 Task: Add an event with the title Third Training Session: Effective Decision Making, date '2024/03/06', time 8:00 AM to 10:00 AMand add a description: In addition, you should be open to discussing your business's short-term and long-term goals, potential challenges, and how an investment could accelerate your growth trajectory. This dialogue will help both parties assess the alignment of interests and the potential for a successful partnership., put the event into Blue category, logged in from the account softage.4@softage.netand send the event invitation to softage.3@softage.net and softage.5@softage.net. Set a reminder for the event 147 day before
Action: Mouse moved to (137, 108)
Screenshot: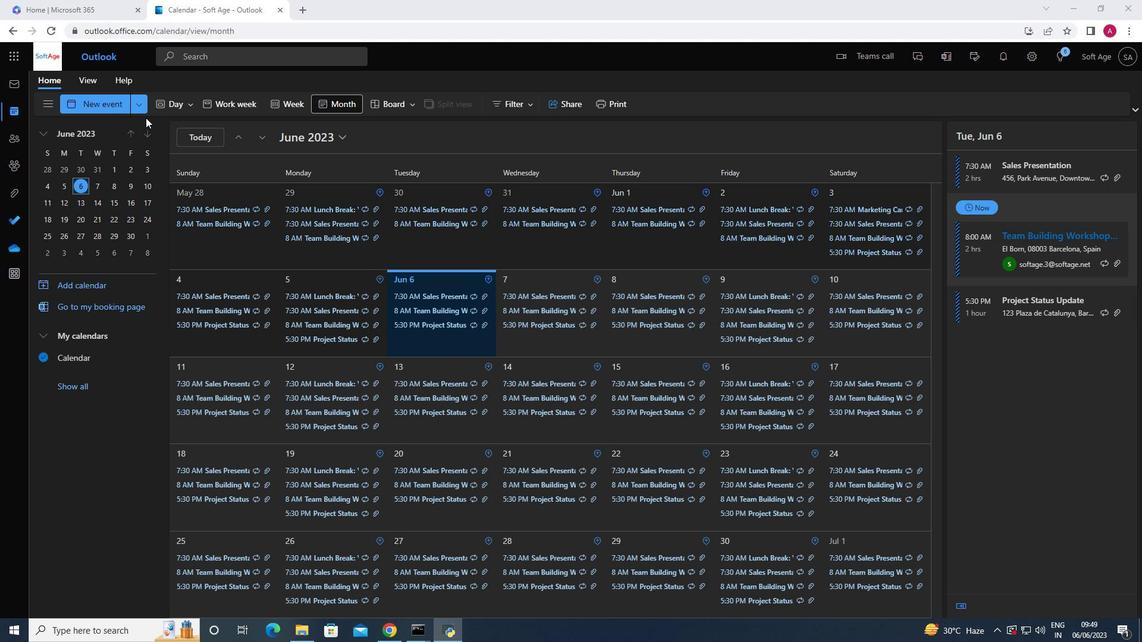 
Action: Mouse pressed left at (137, 108)
Screenshot: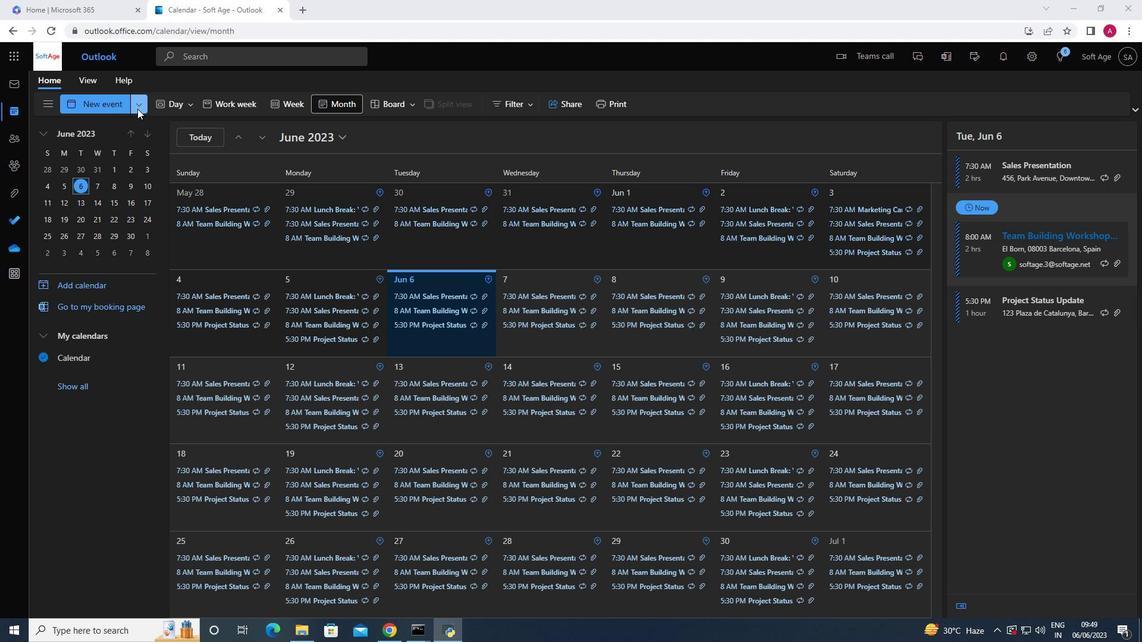 
Action: Mouse moved to (113, 148)
Screenshot: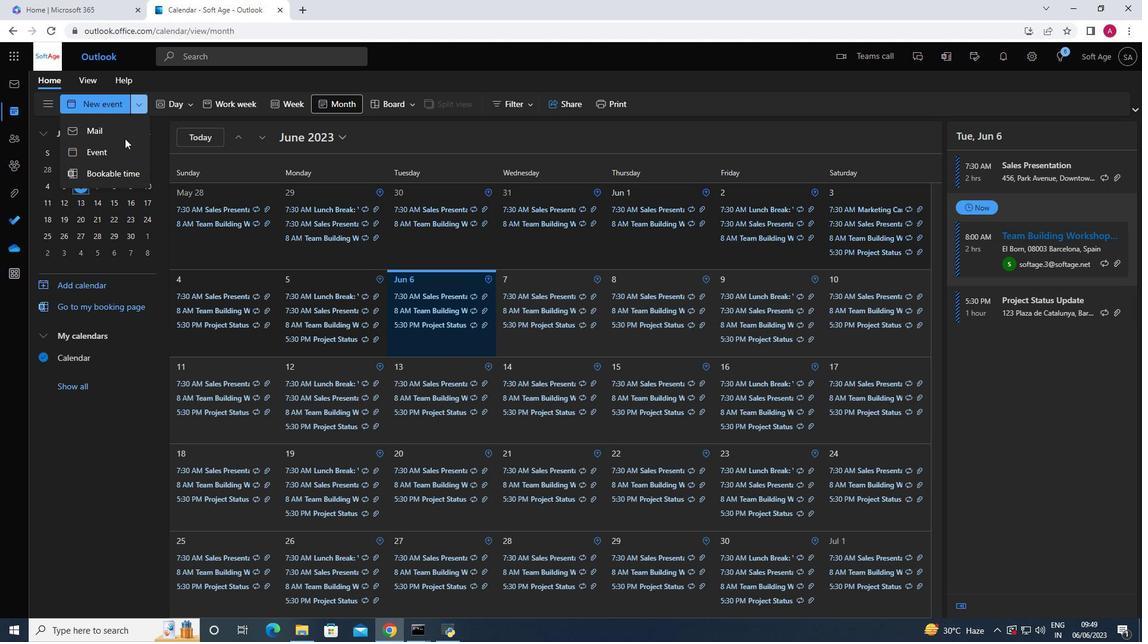
Action: Mouse pressed left at (113, 148)
Screenshot: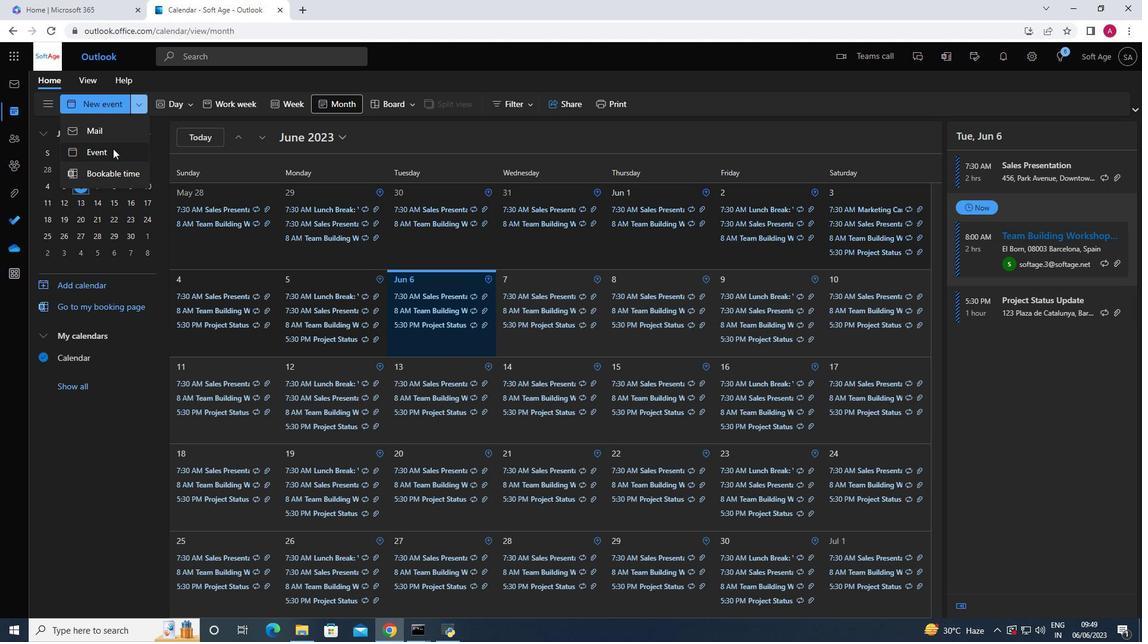 
Action: Mouse moved to (301, 179)
Screenshot: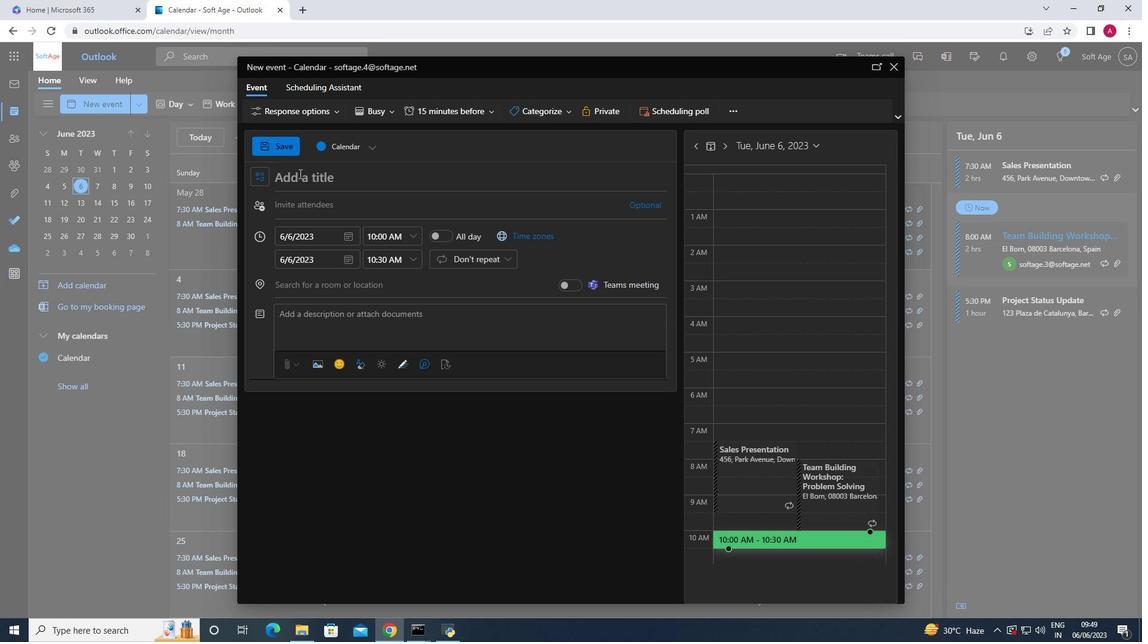 
Action: Mouse pressed left at (301, 179)
Screenshot: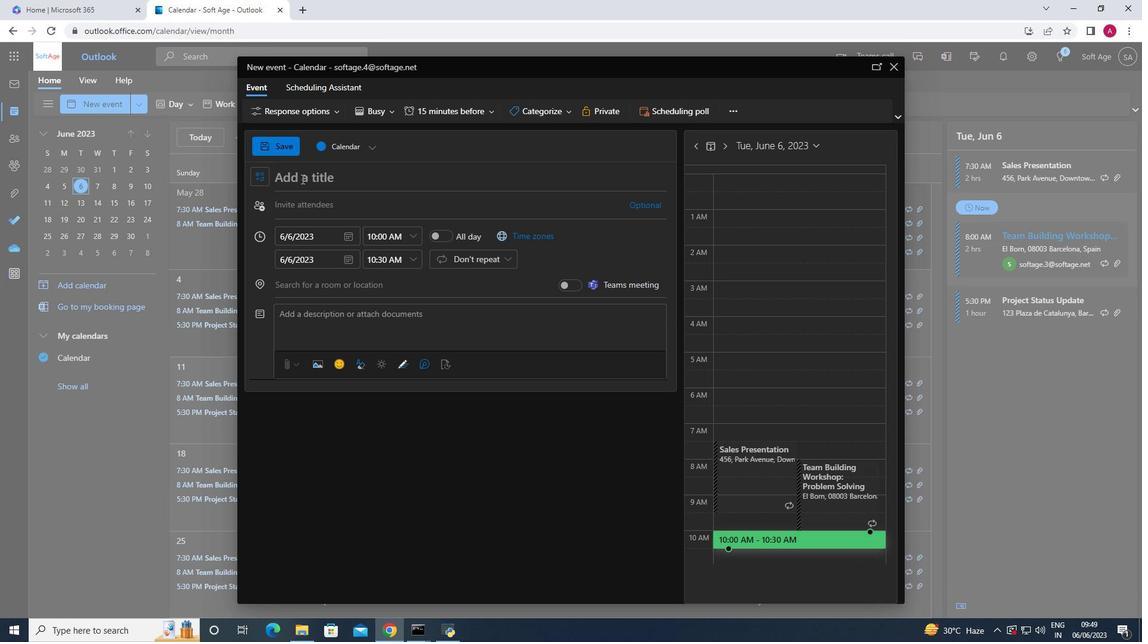 
Action: Mouse moved to (301, 180)
Screenshot: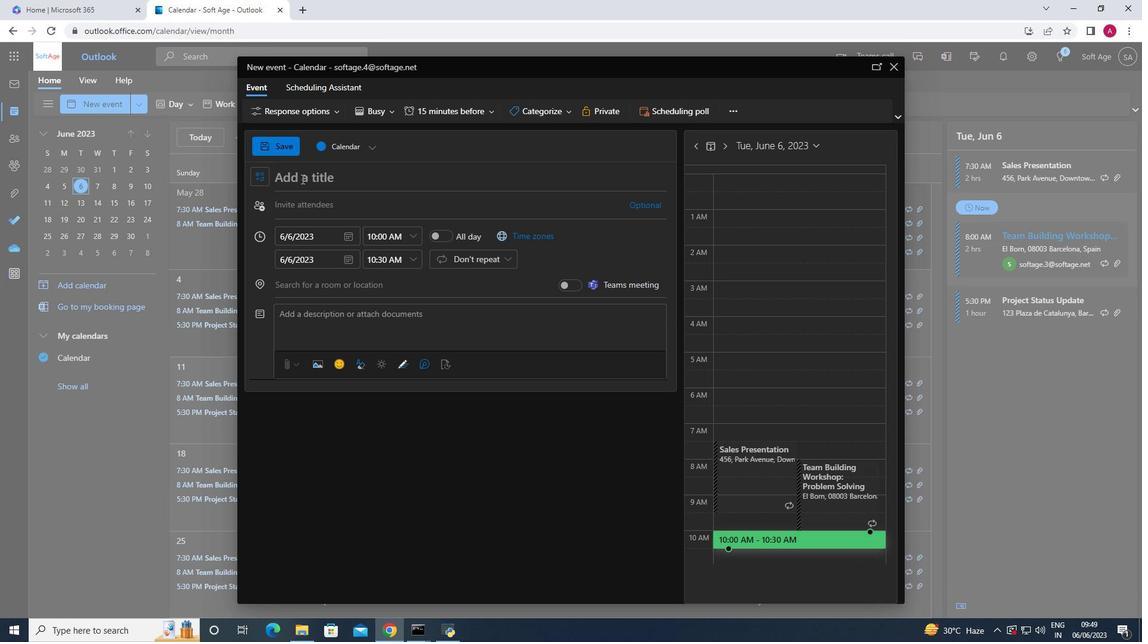 
Action: Key pressed <Key.shift><Key.shift><Key.shift><Key.shift><Key.shift><Key.shift><Key.shift><Key.shift>Training<Key.space><Key.shift>Session<Key.space><Key.shift_r>:<Key.space><Key.shift>Effective<Key.space><Key.shift>Decision<Key.space><Key.shift_r>Making
Screenshot: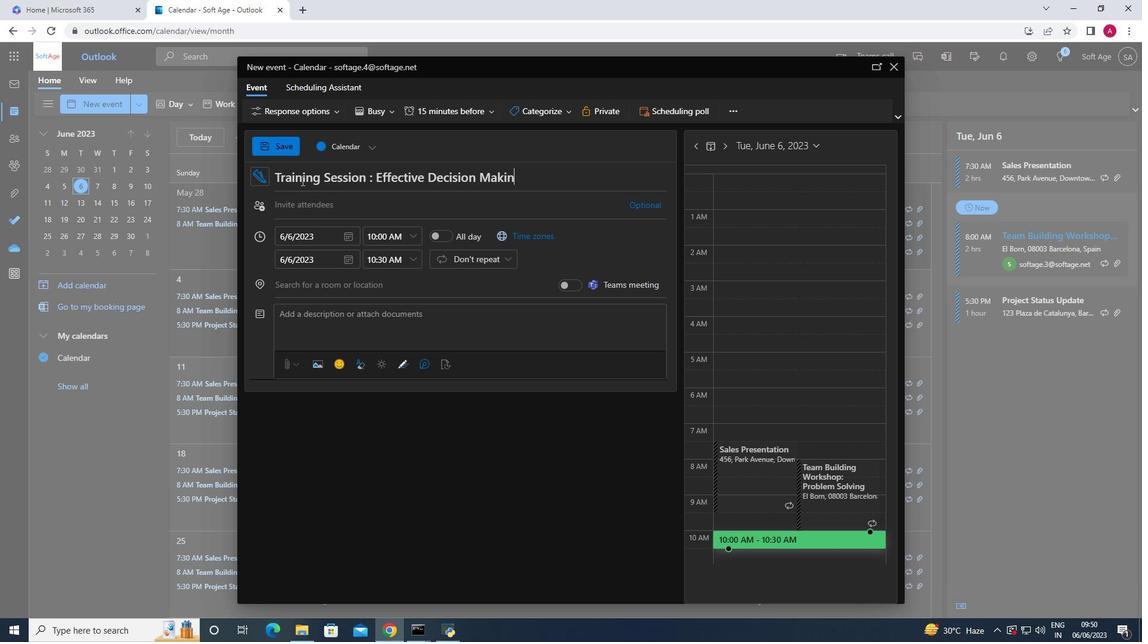 
Action: Mouse moved to (347, 239)
Screenshot: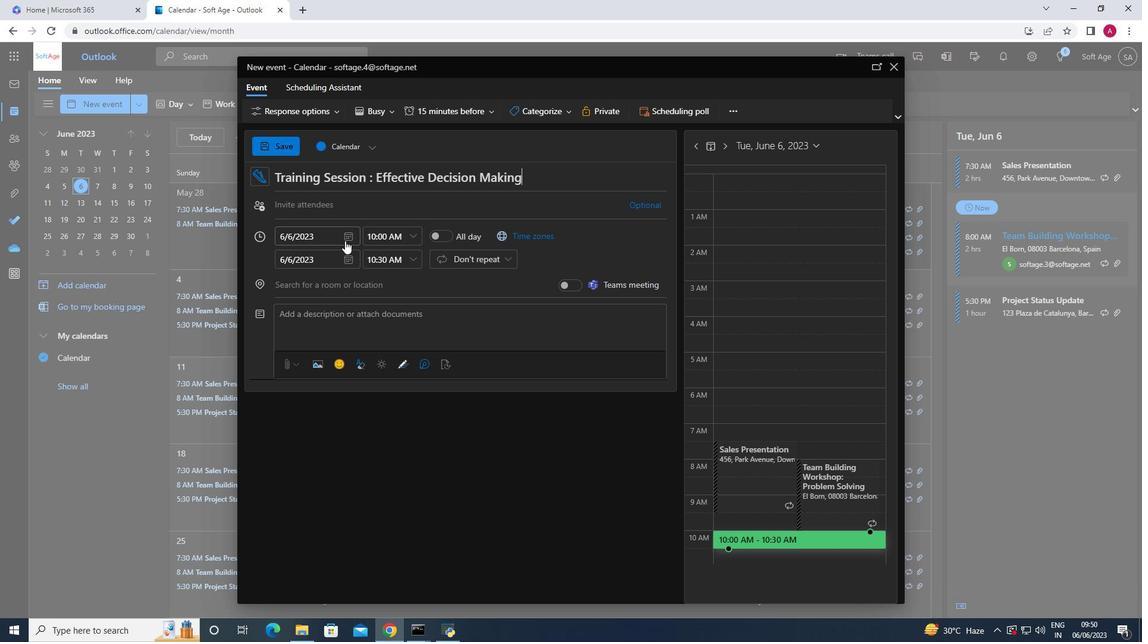 
Action: Mouse pressed left at (347, 239)
Screenshot: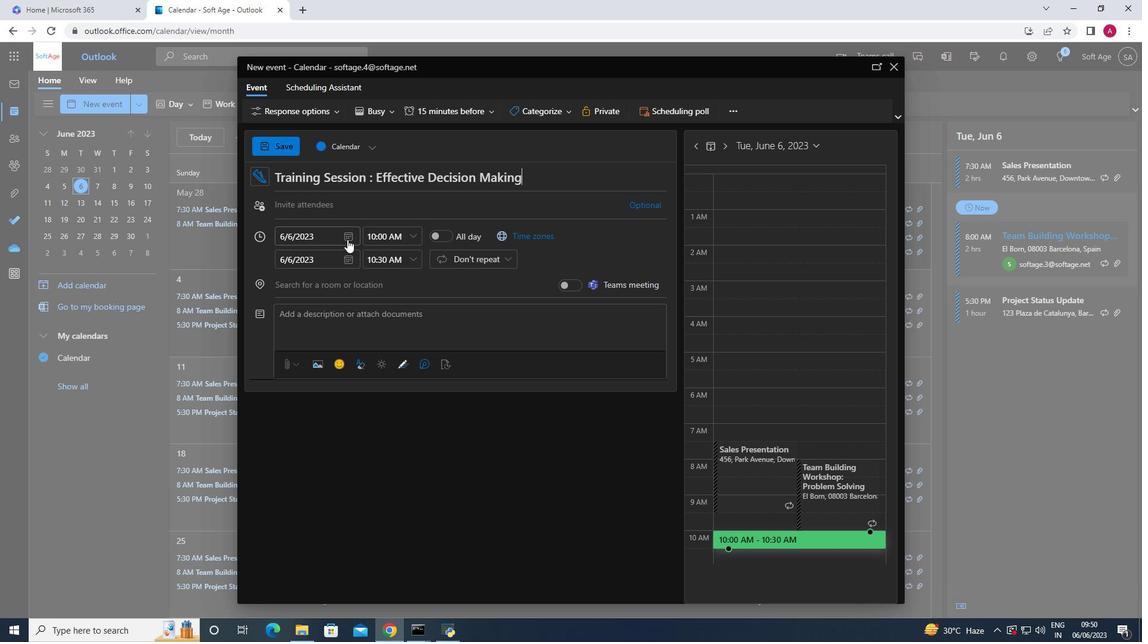 
Action: Mouse moved to (393, 259)
Screenshot: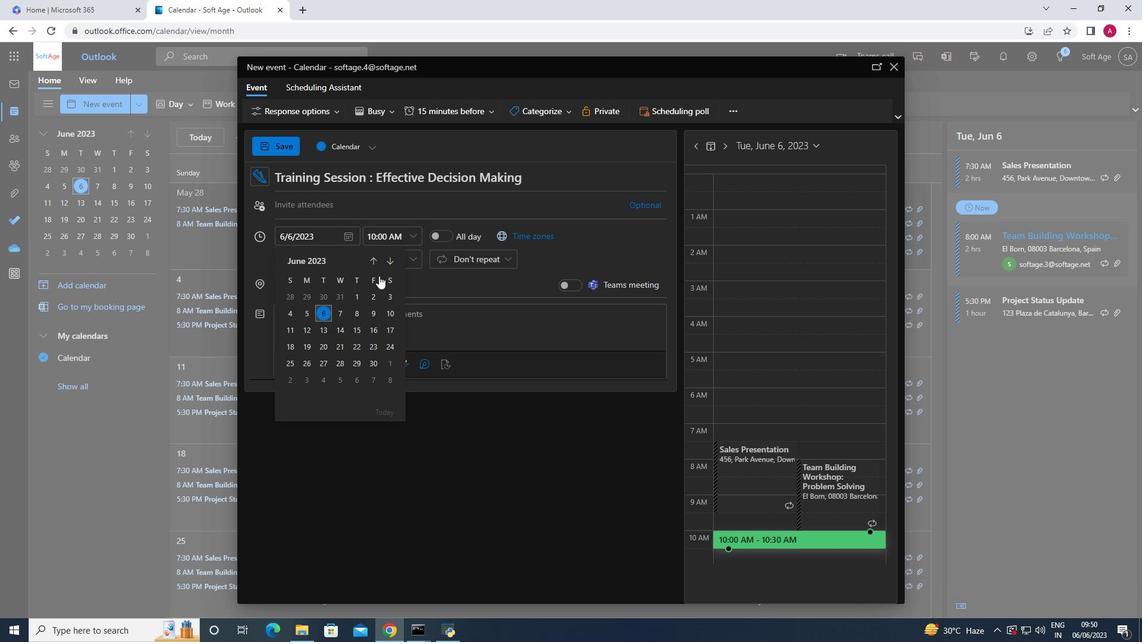 
Action: Mouse pressed left at (393, 259)
Screenshot: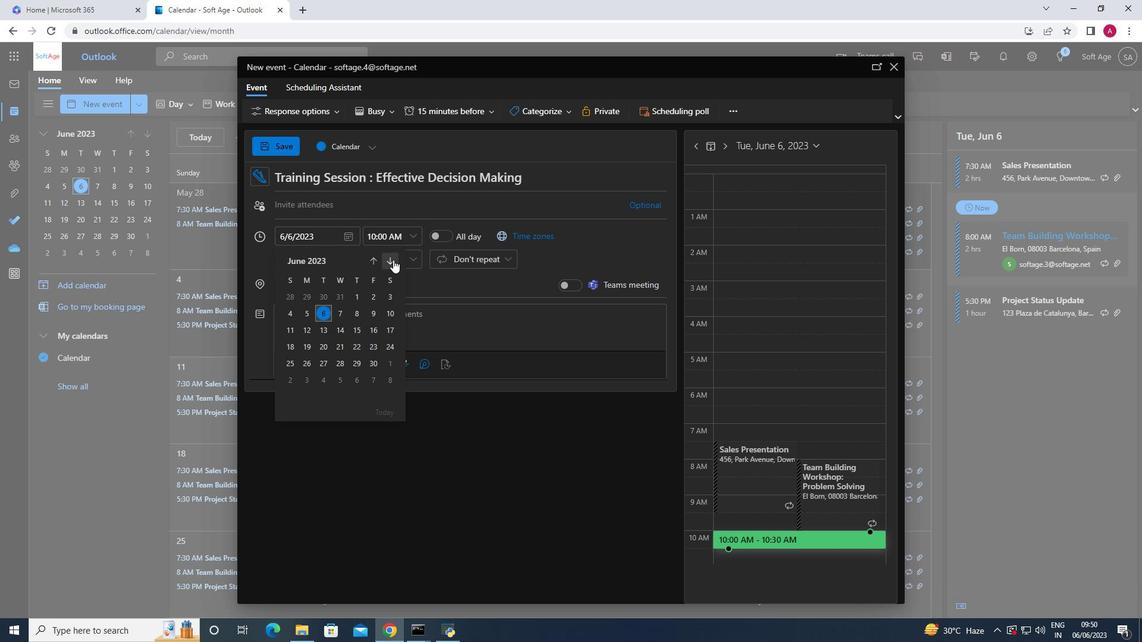 
Action: Mouse pressed left at (393, 259)
Screenshot: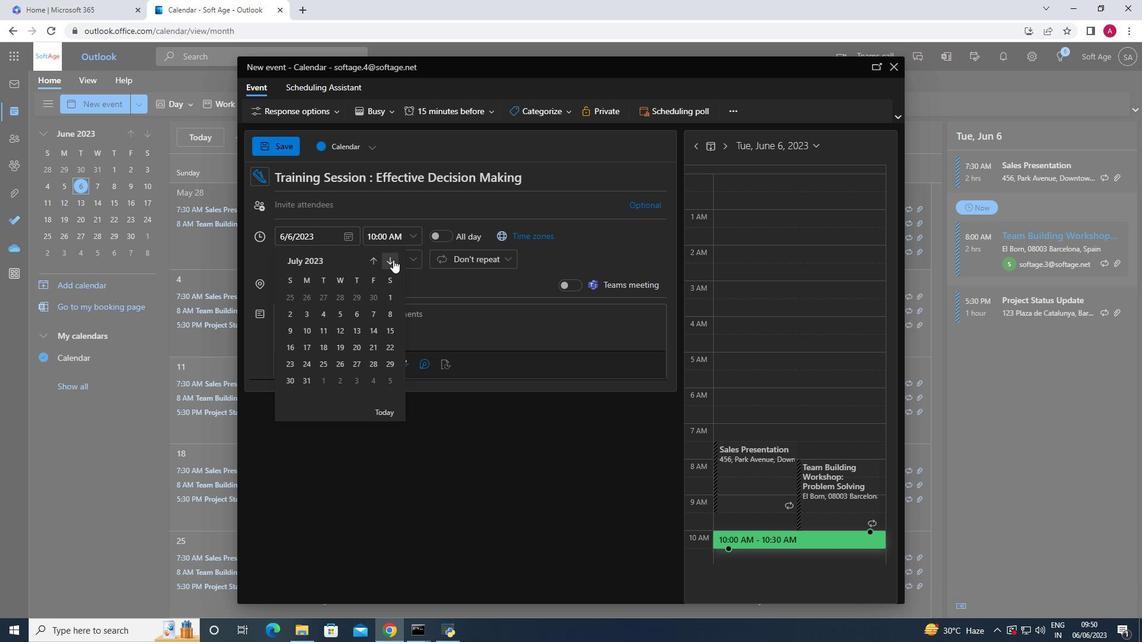 
Action: Mouse pressed left at (393, 259)
Screenshot: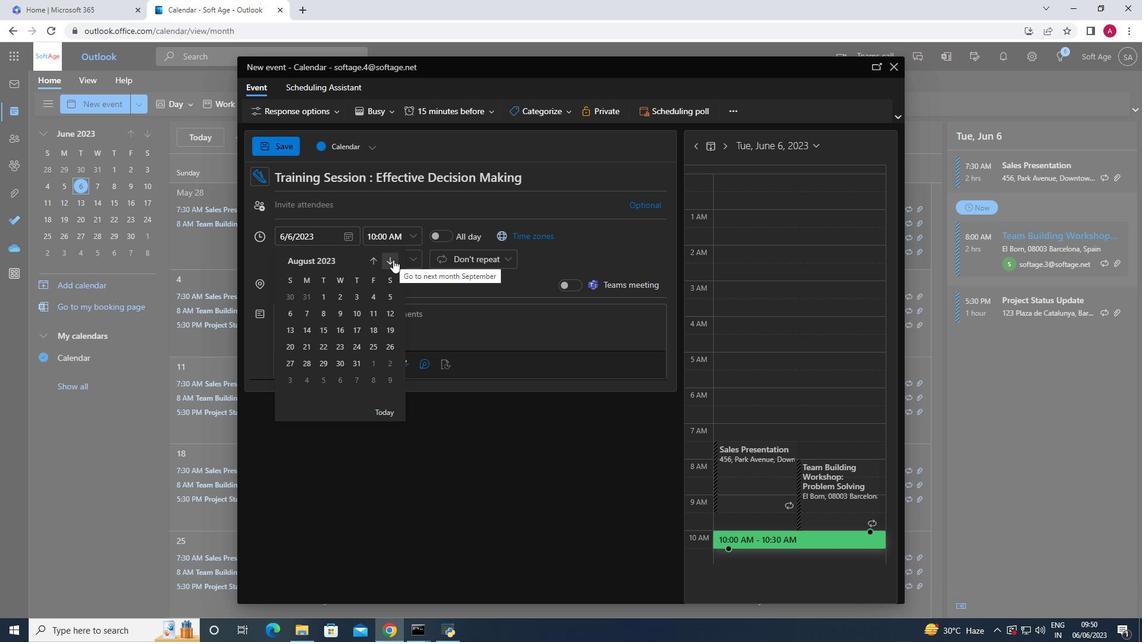 
Action: Mouse moved to (393, 259)
Screenshot: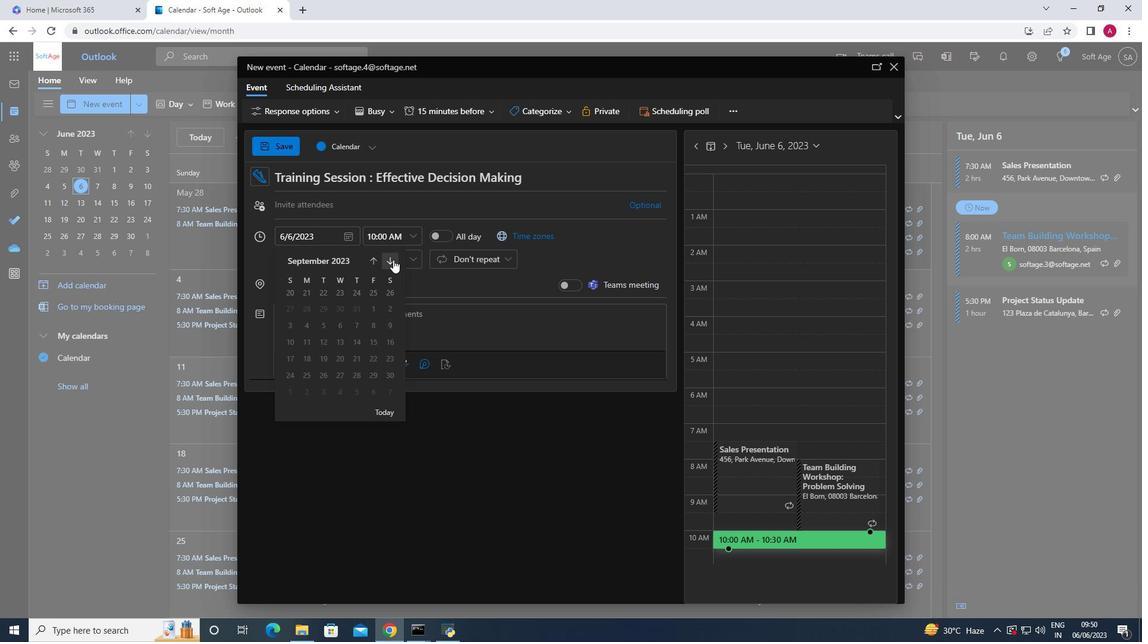 
Action: Mouse pressed left at (393, 259)
Screenshot: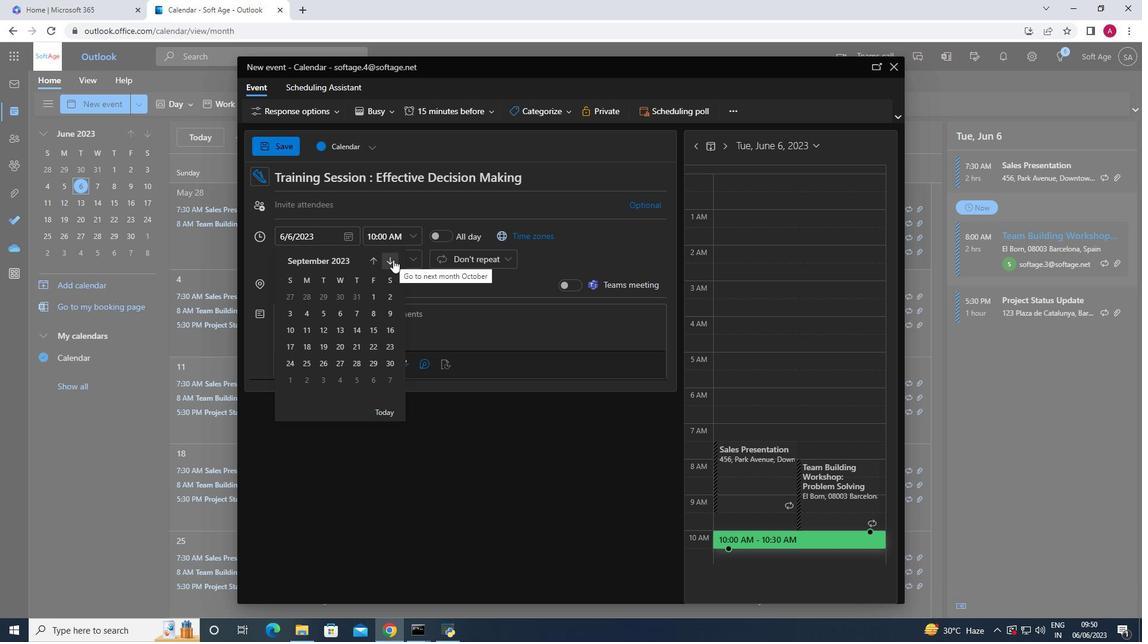 
Action: Mouse pressed left at (393, 259)
Screenshot: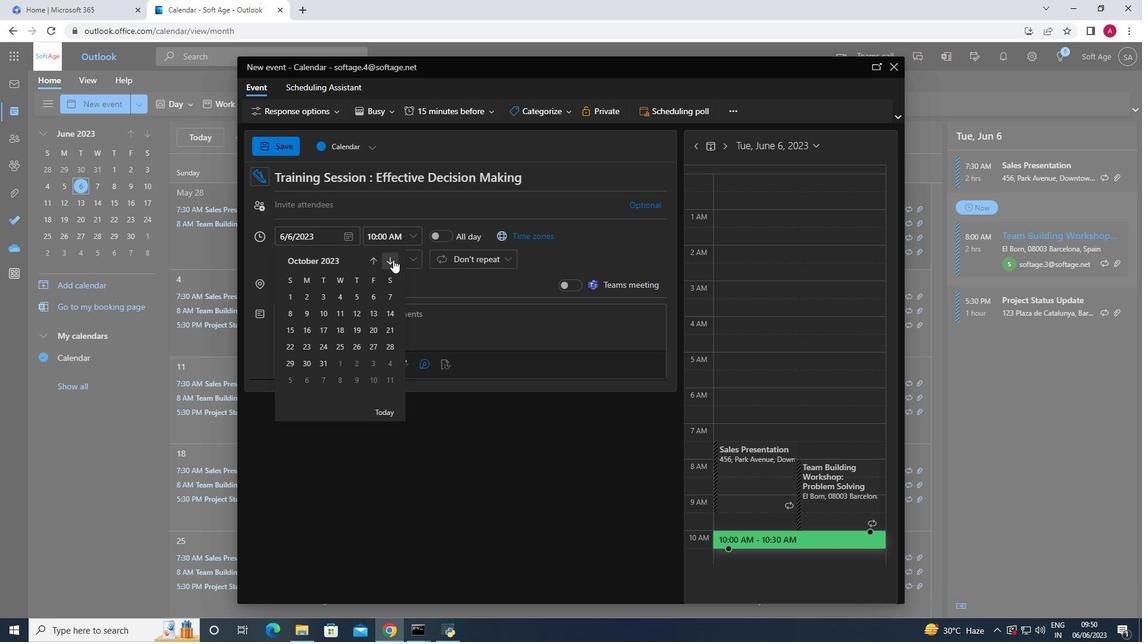 
Action: Mouse pressed left at (393, 259)
Screenshot: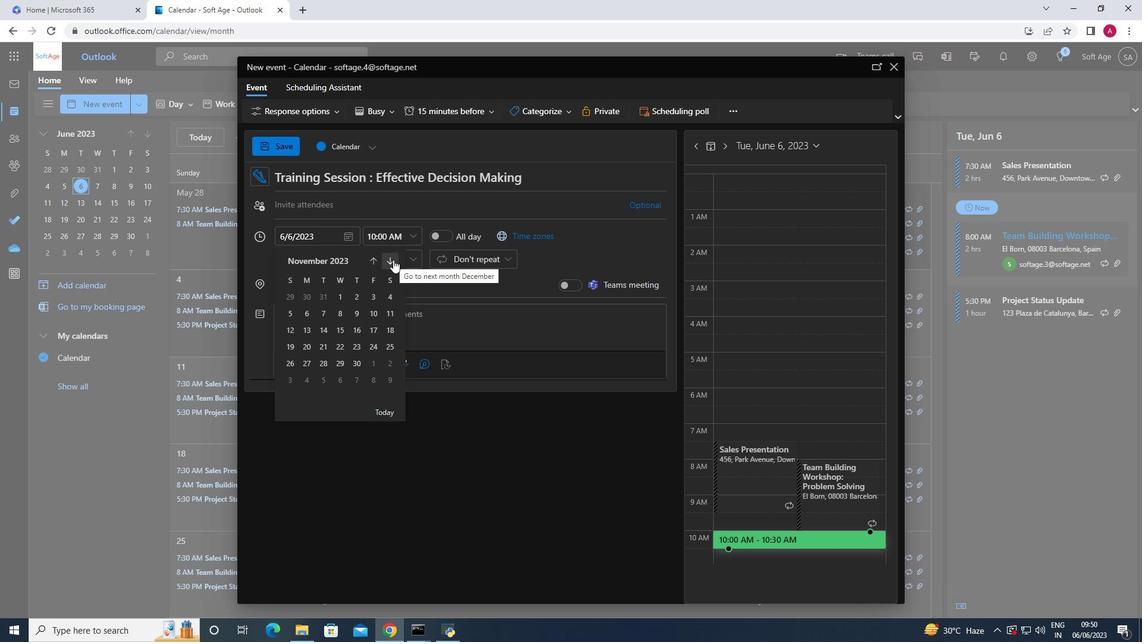 
Action: Mouse pressed left at (393, 259)
Screenshot: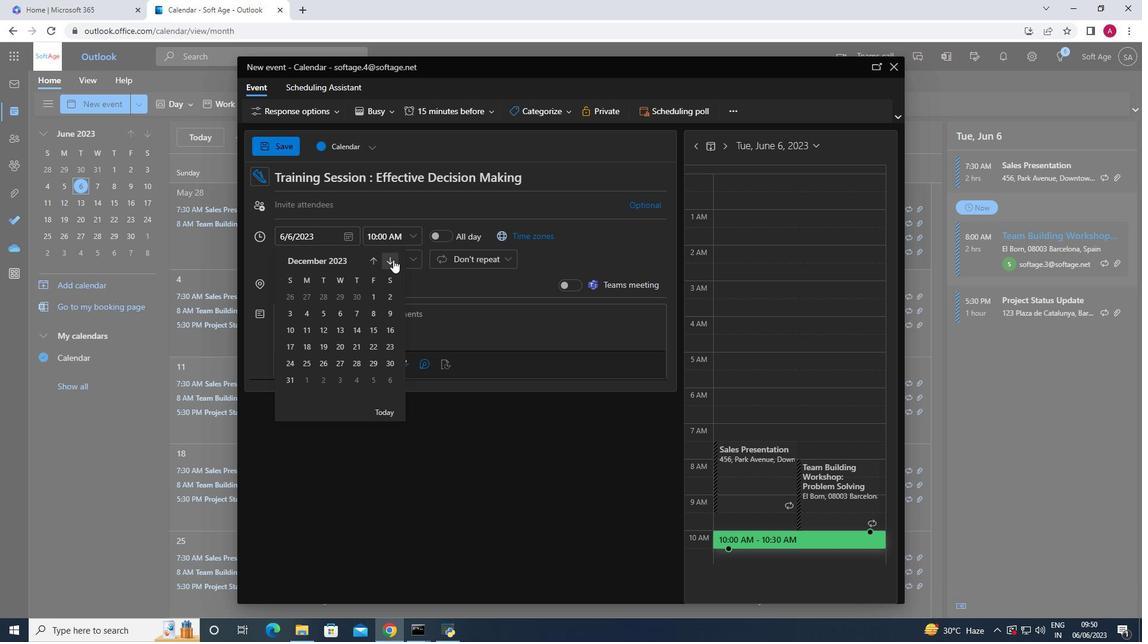 
Action: Mouse pressed left at (393, 259)
Screenshot: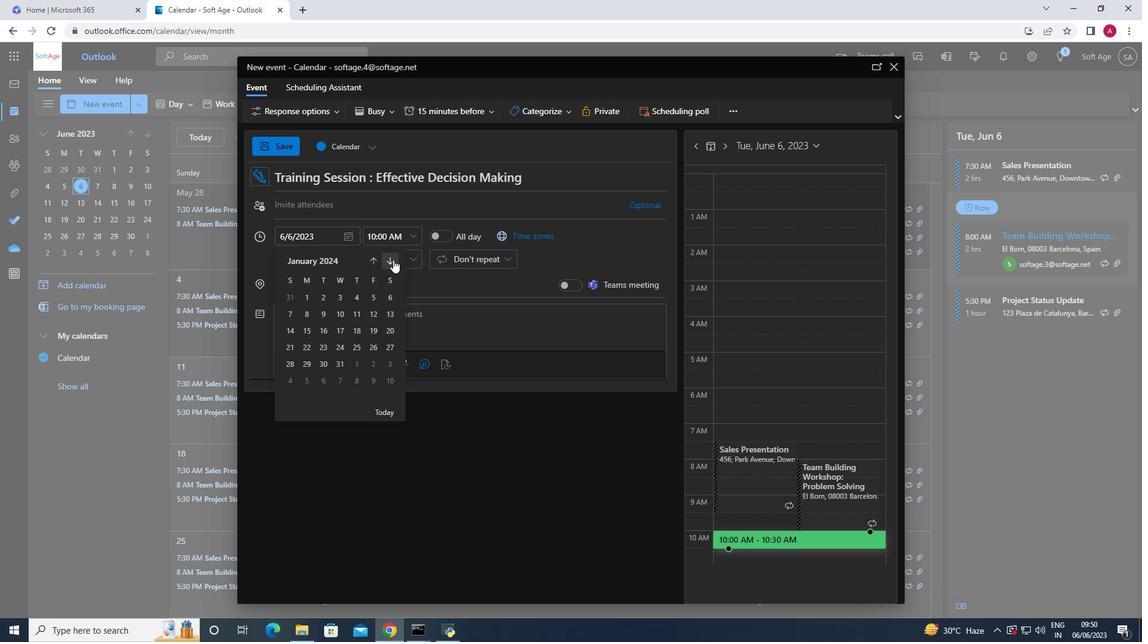 
Action: Mouse pressed left at (393, 259)
Screenshot: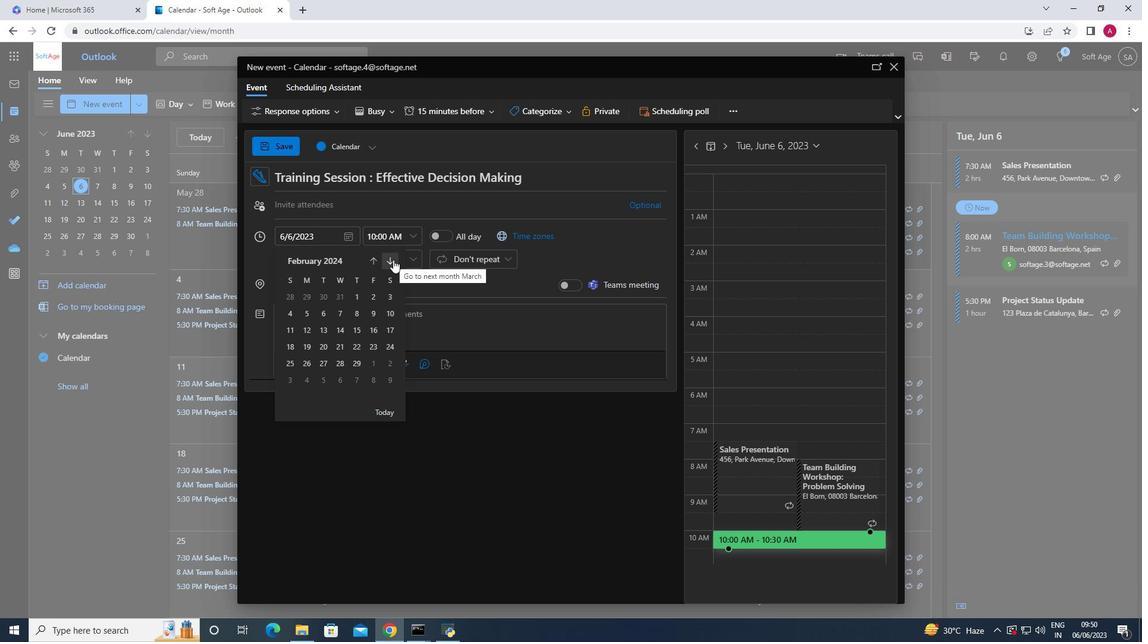 
Action: Mouse moved to (337, 314)
Screenshot: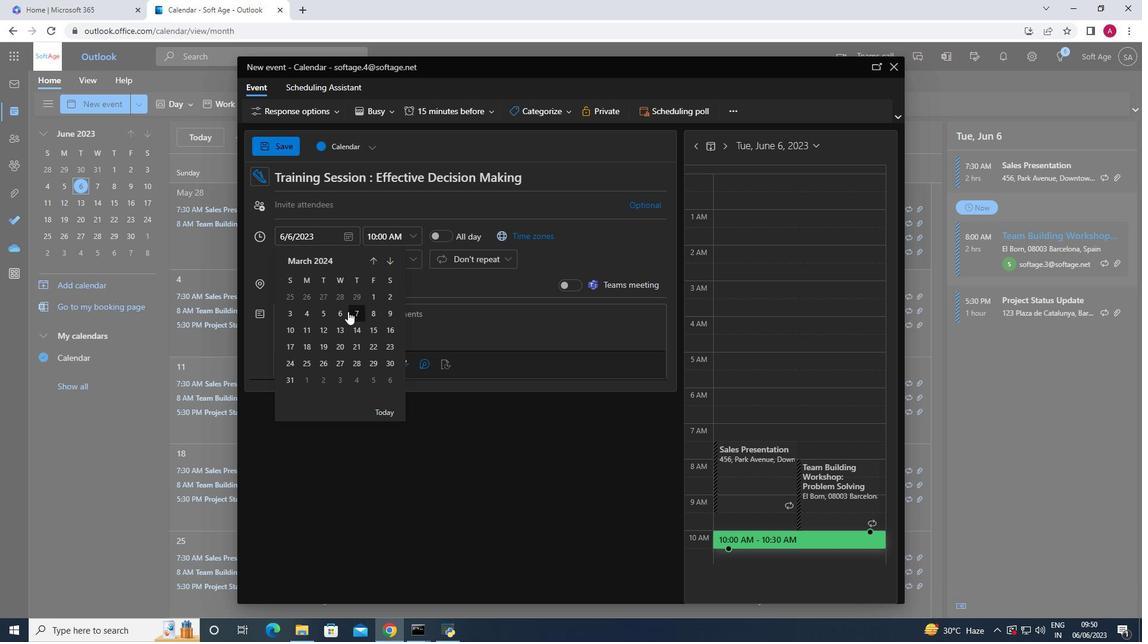 
Action: Mouse pressed left at (337, 314)
Screenshot: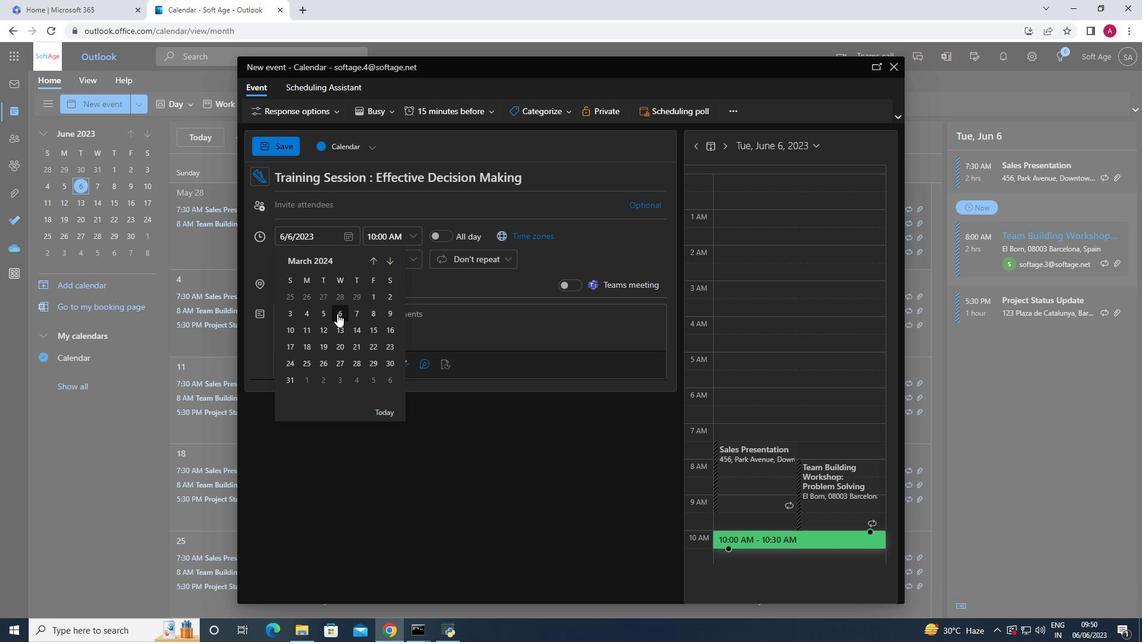 
Action: Mouse moved to (412, 239)
Screenshot: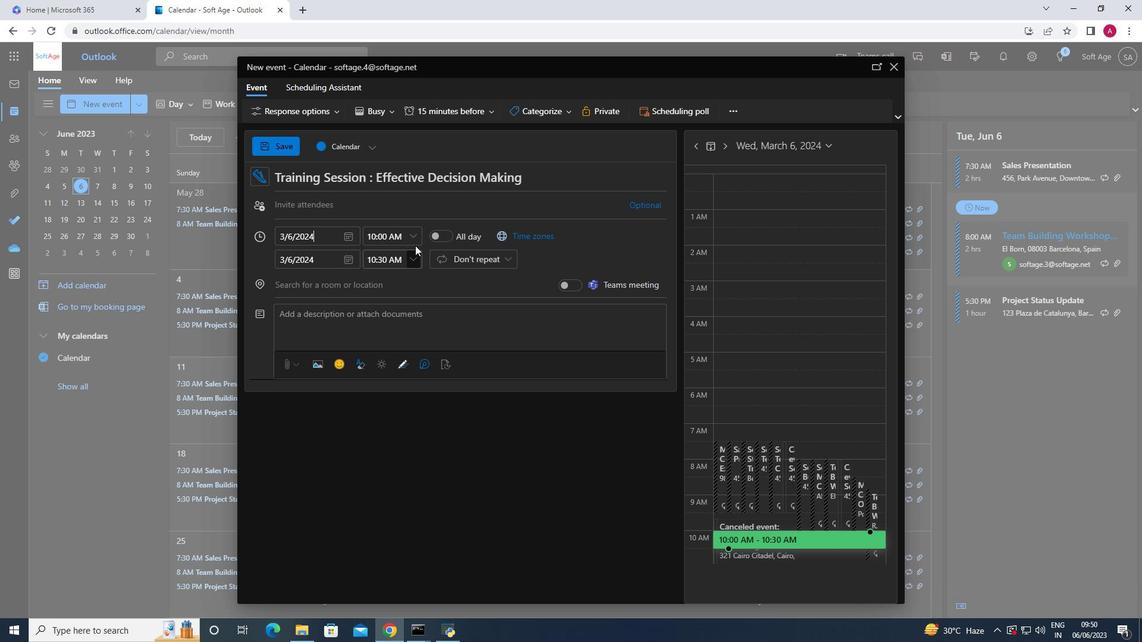 
Action: Mouse pressed left at (412, 239)
Screenshot: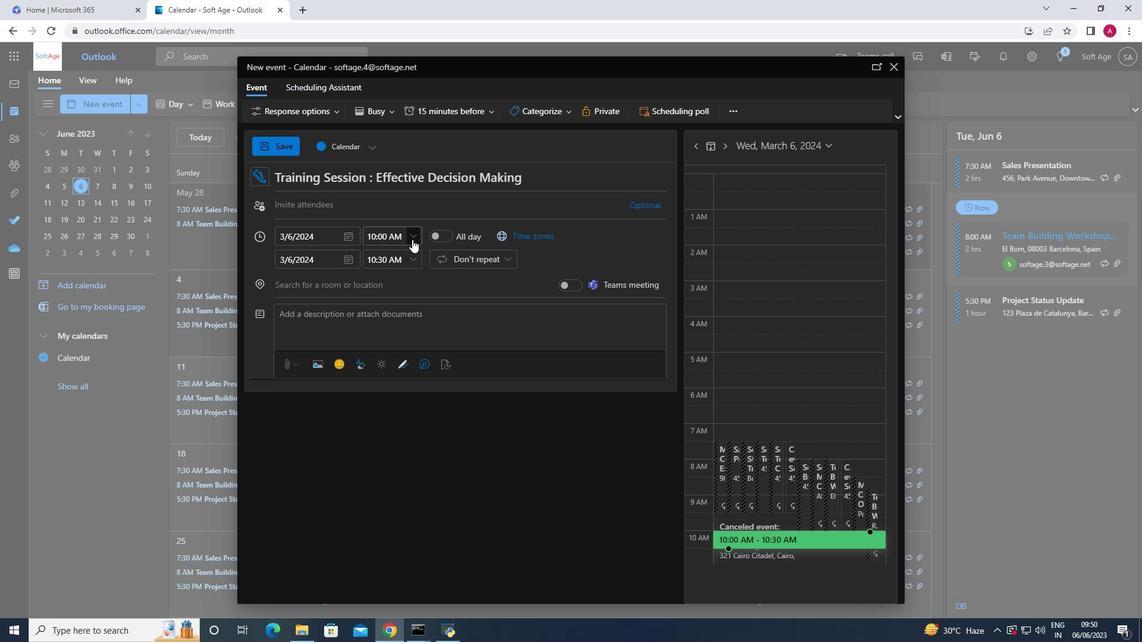 
Action: Mouse moved to (412, 284)
Screenshot: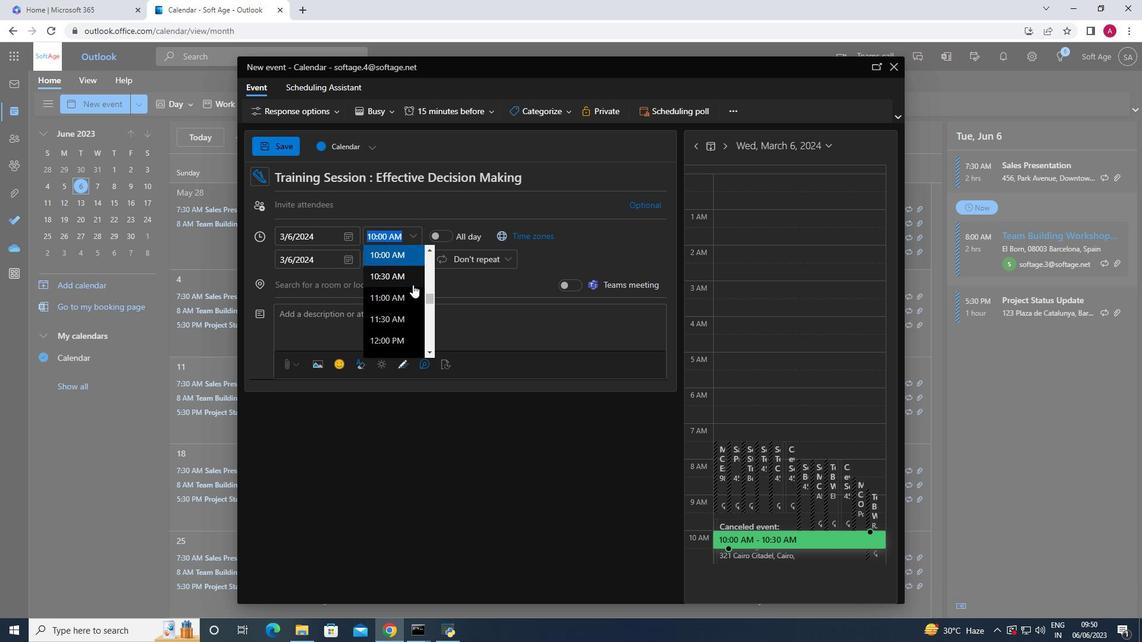 
Action: Mouse scrolled (412, 285) with delta (0, 0)
Screenshot: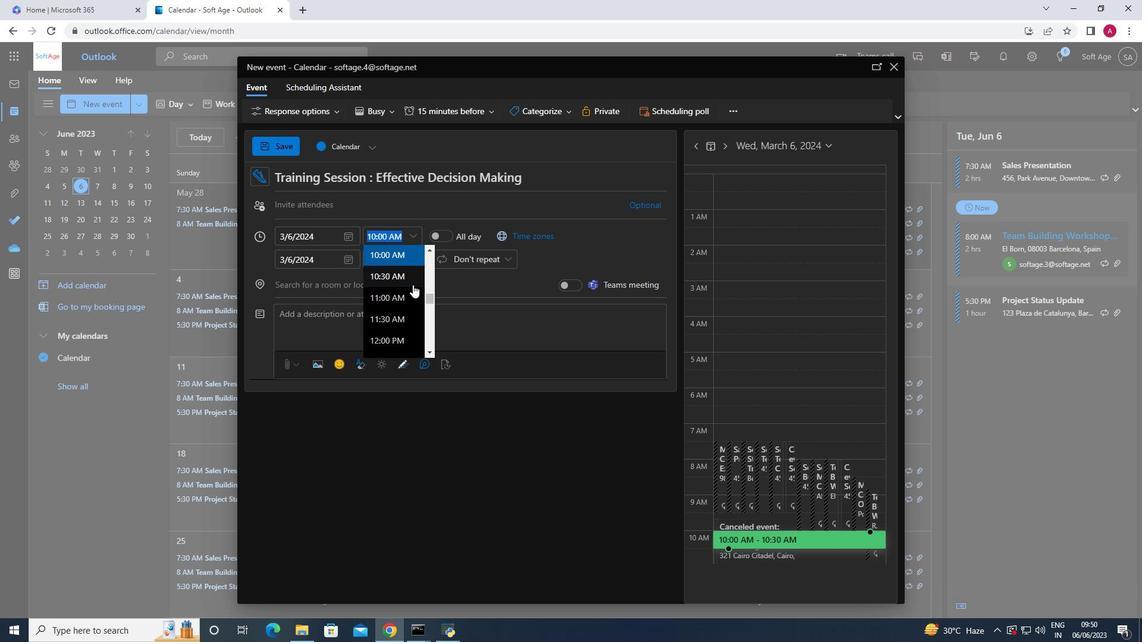 
Action: Mouse scrolled (412, 285) with delta (0, 0)
Screenshot: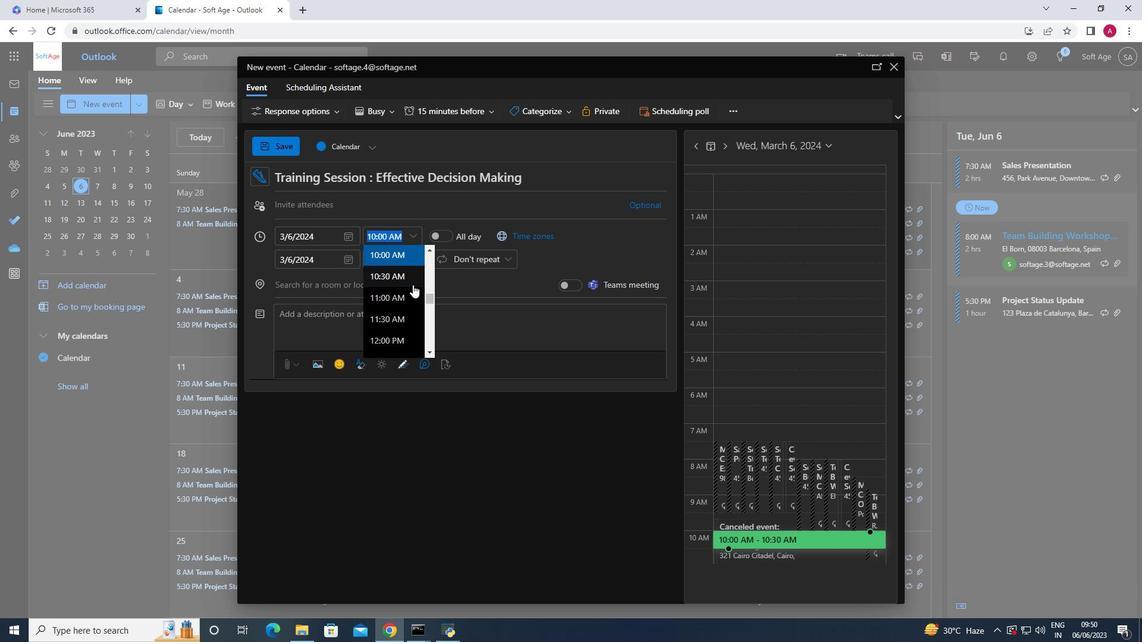 
Action: Mouse scrolled (412, 285) with delta (0, 0)
Screenshot: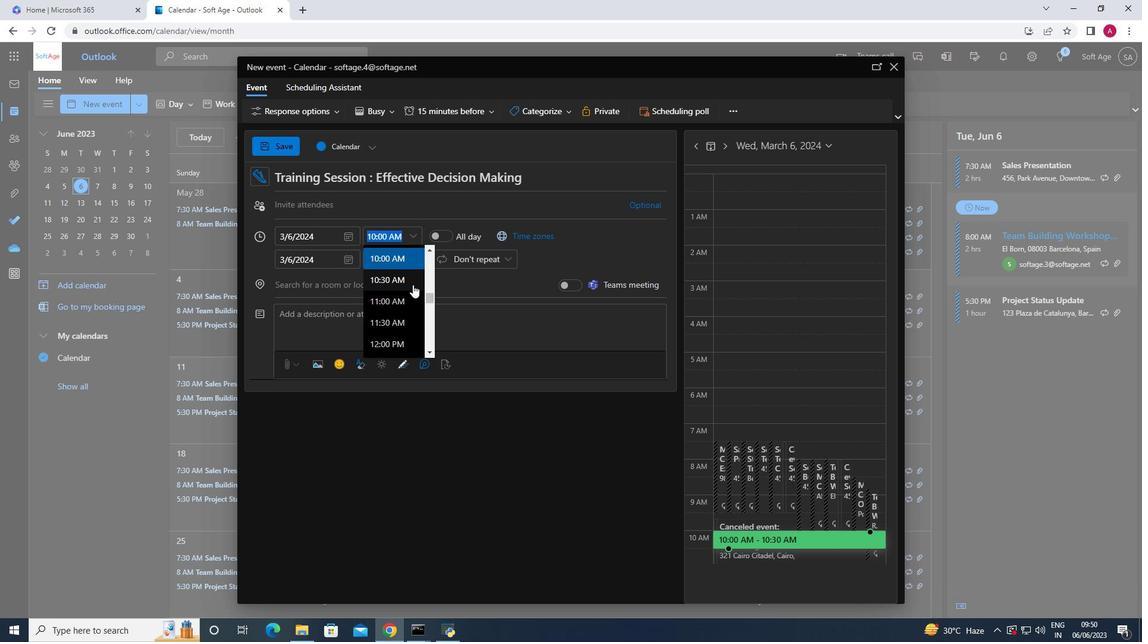 
Action: Mouse scrolled (412, 285) with delta (0, 0)
Screenshot: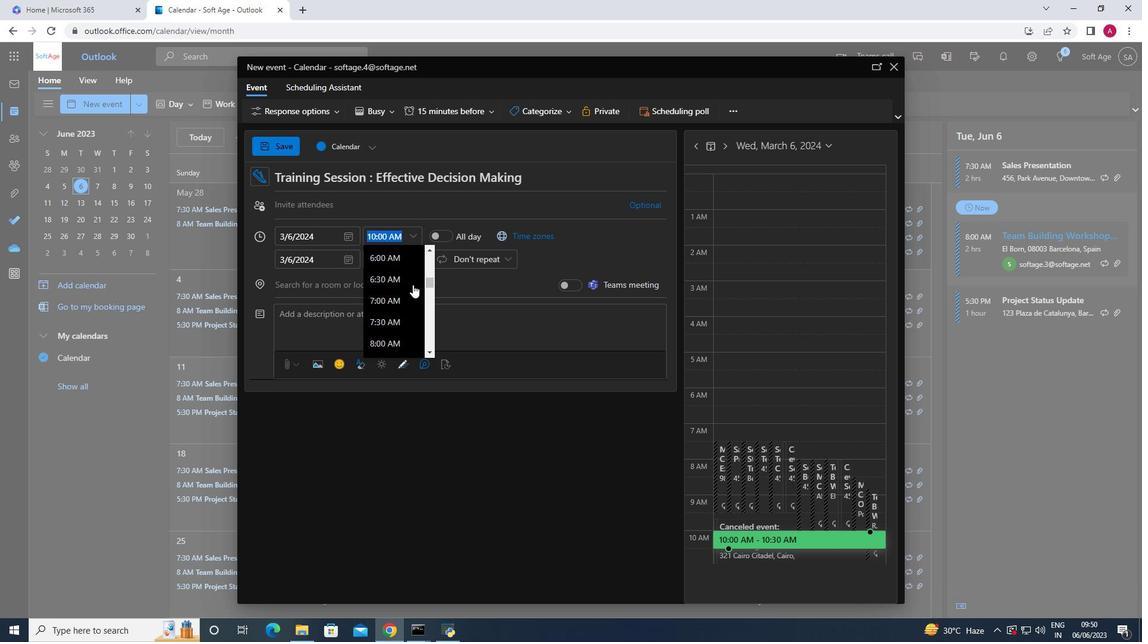 
Action: Mouse scrolled (412, 285) with delta (0, 0)
Screenshot: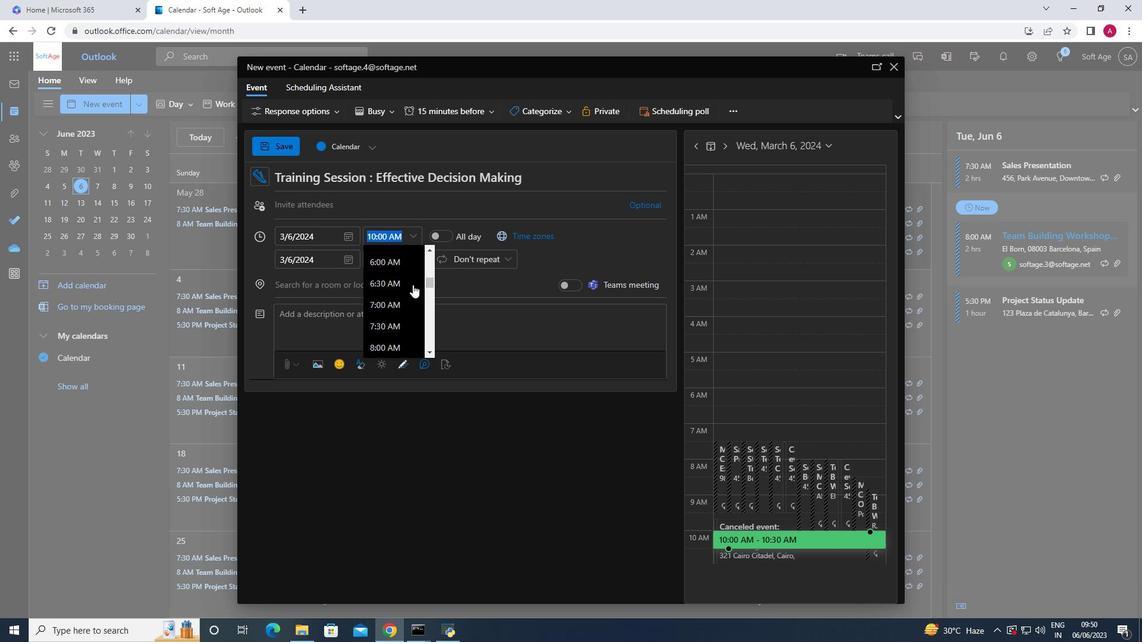 
Action: Mouse scrolled (412, 284) with delta (0, 0)
Screenshot: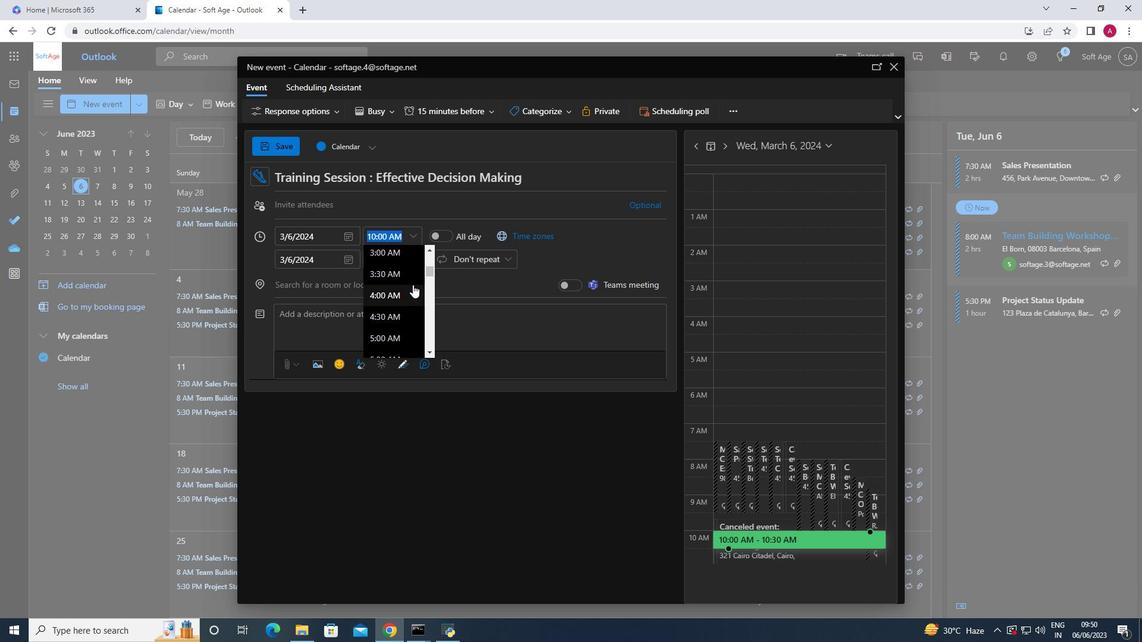 
Action: Mouse moved to (410, 287)
Screenshot: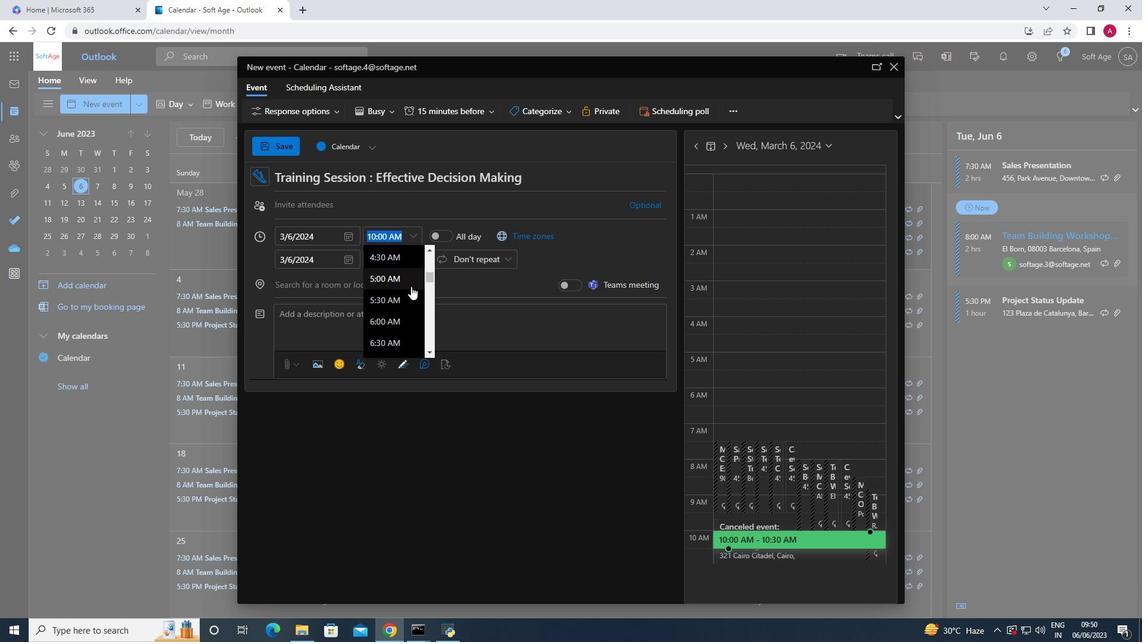 
Action: Mouse scrolled (410, 286) with delta (0, 0)
Screenshot: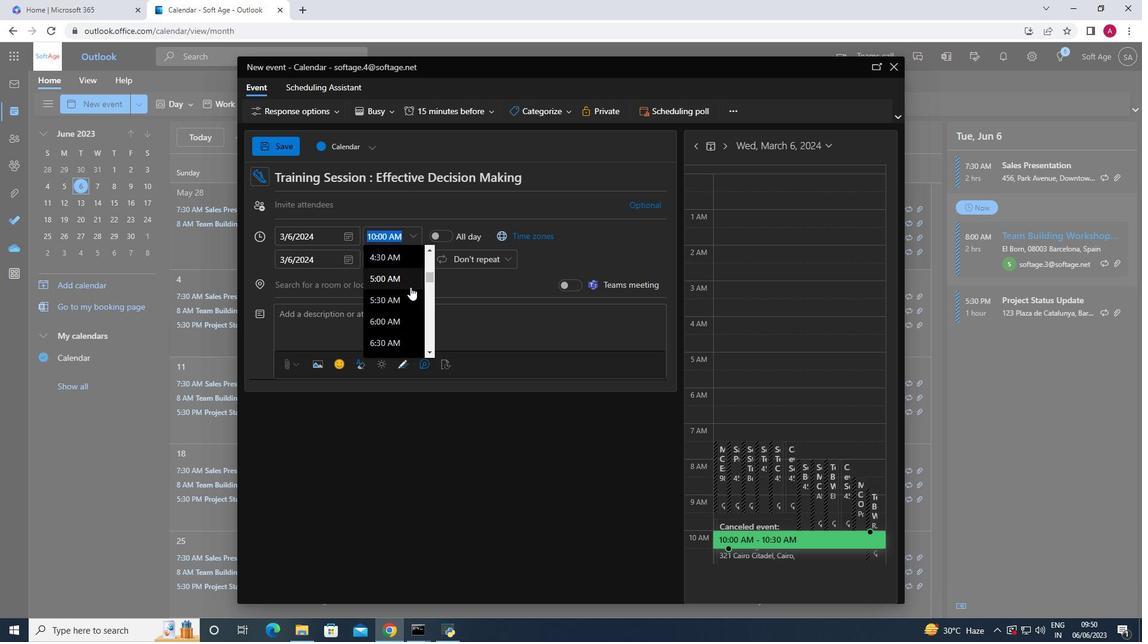 
Action: Mouse moved to (408, 290)
Screenshot: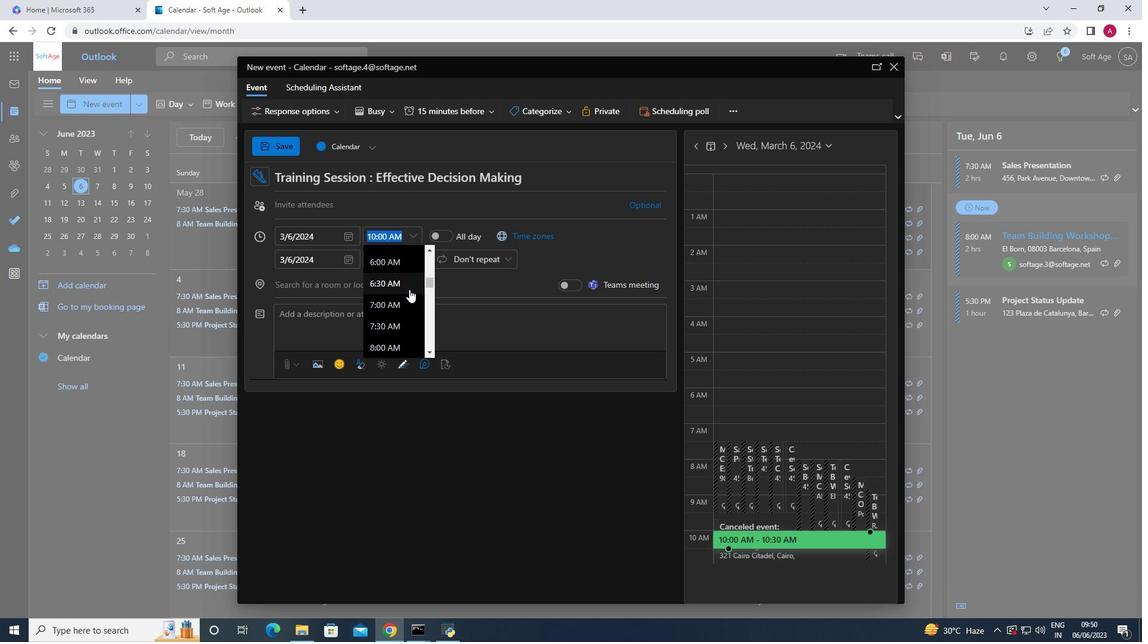 
Action: Mouse scrolled (408, 289) with delta (0, 0)
Screenshot: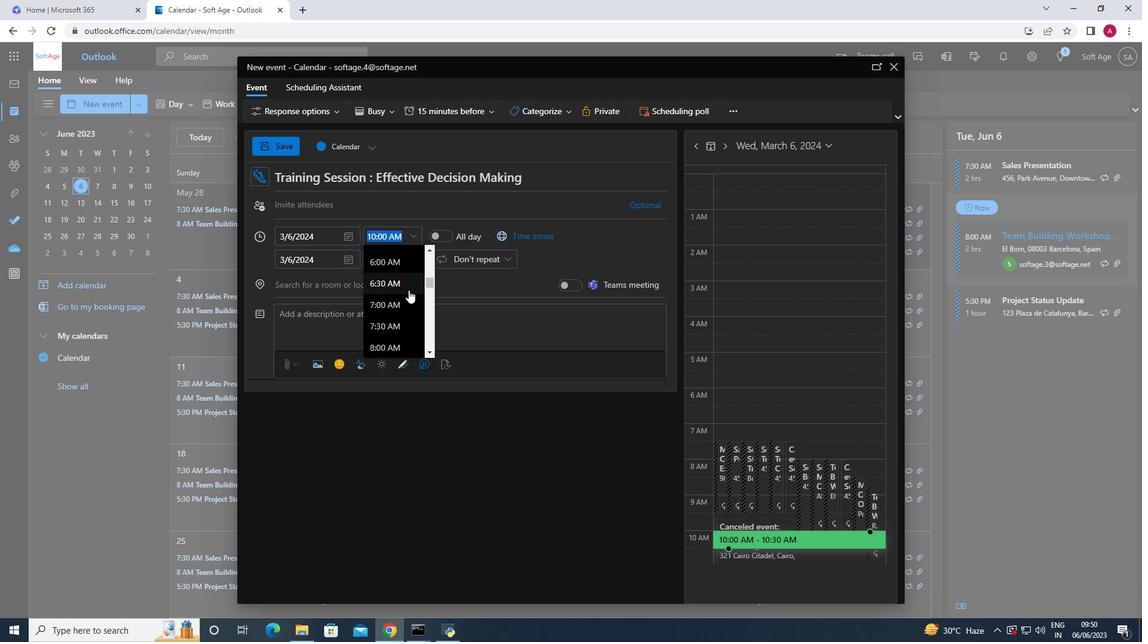 
Action: Mouse scrolled (408, 289) with delta (0, 0)
Screenshot: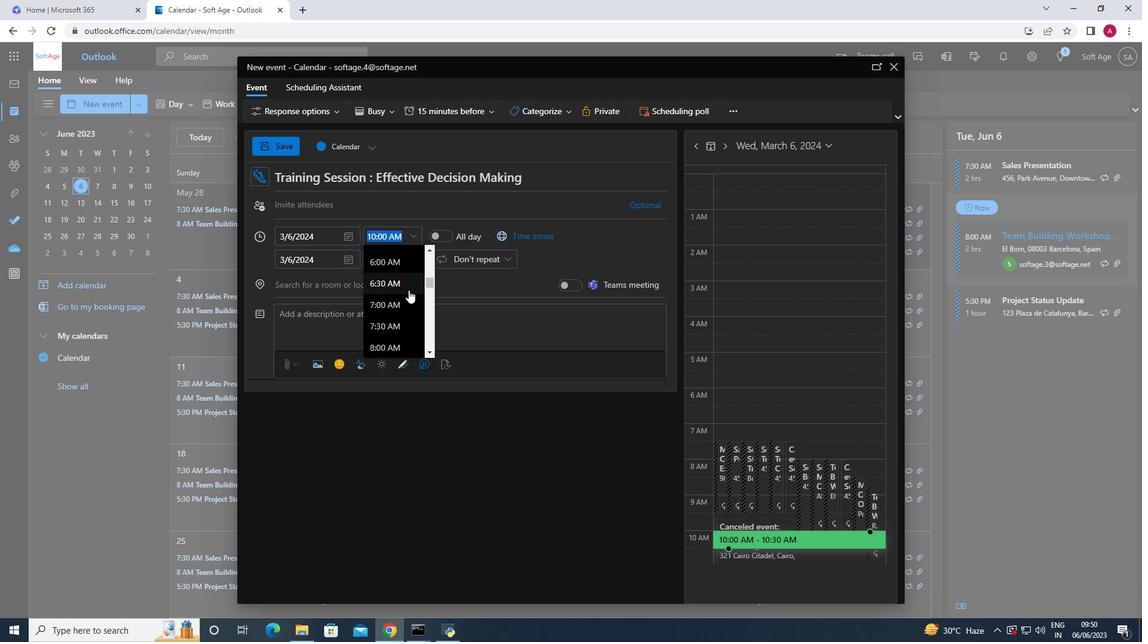 
Action: Mouse moved to (402, 277)
Screenshot: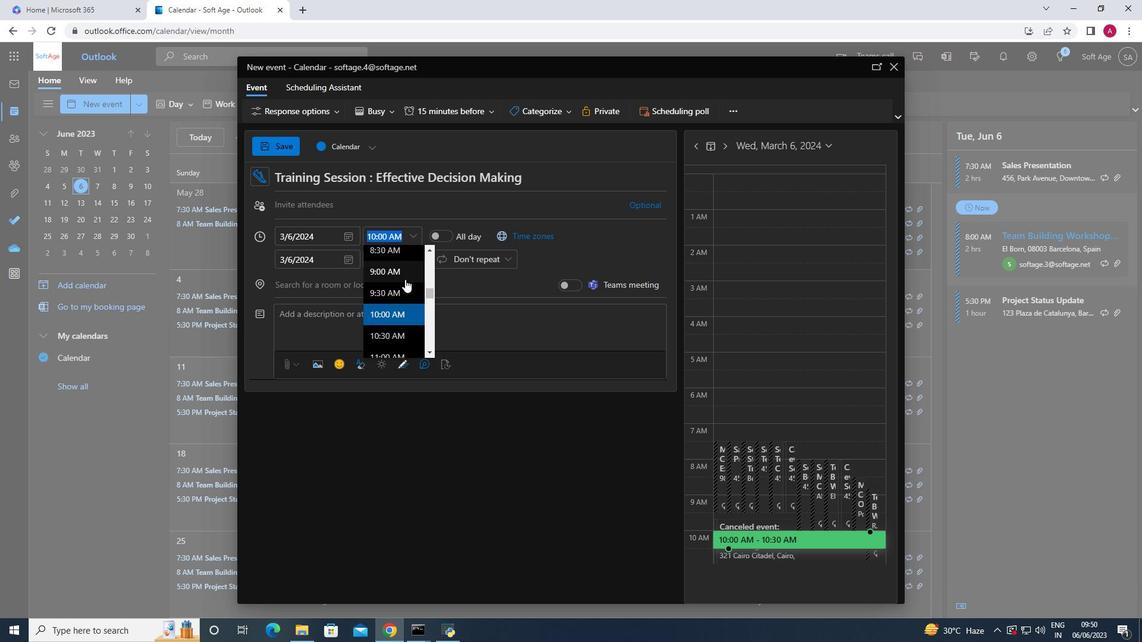 
Action: Mouse scrolled (402, 278) with delta (0, 0)
Screenshot: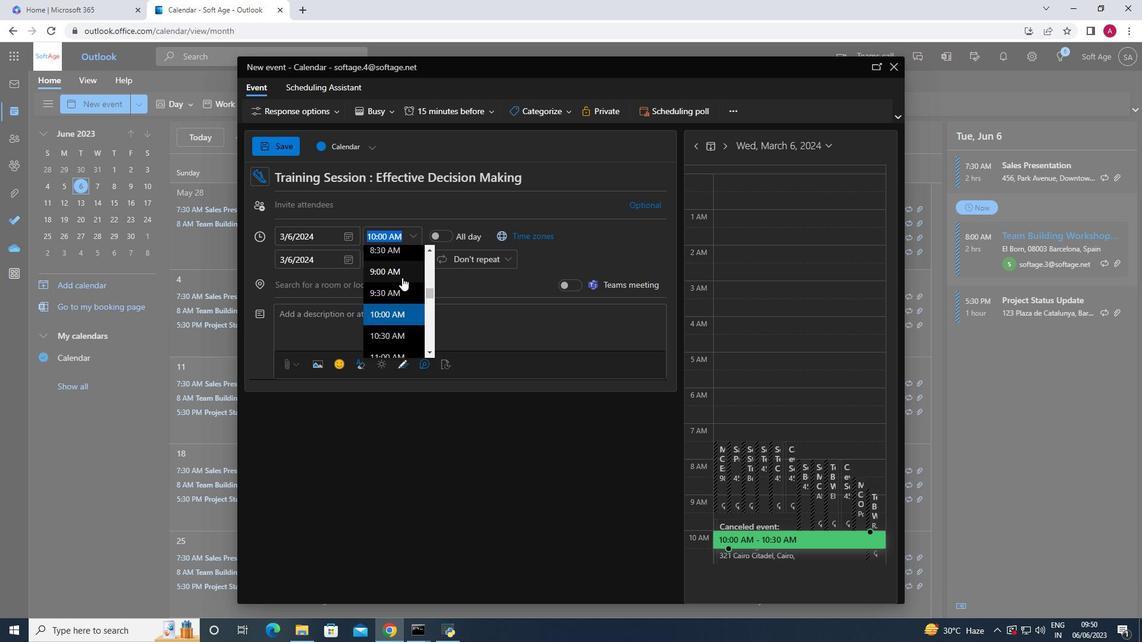 
Action: Mouse moved to (387, 284)
Screenshot: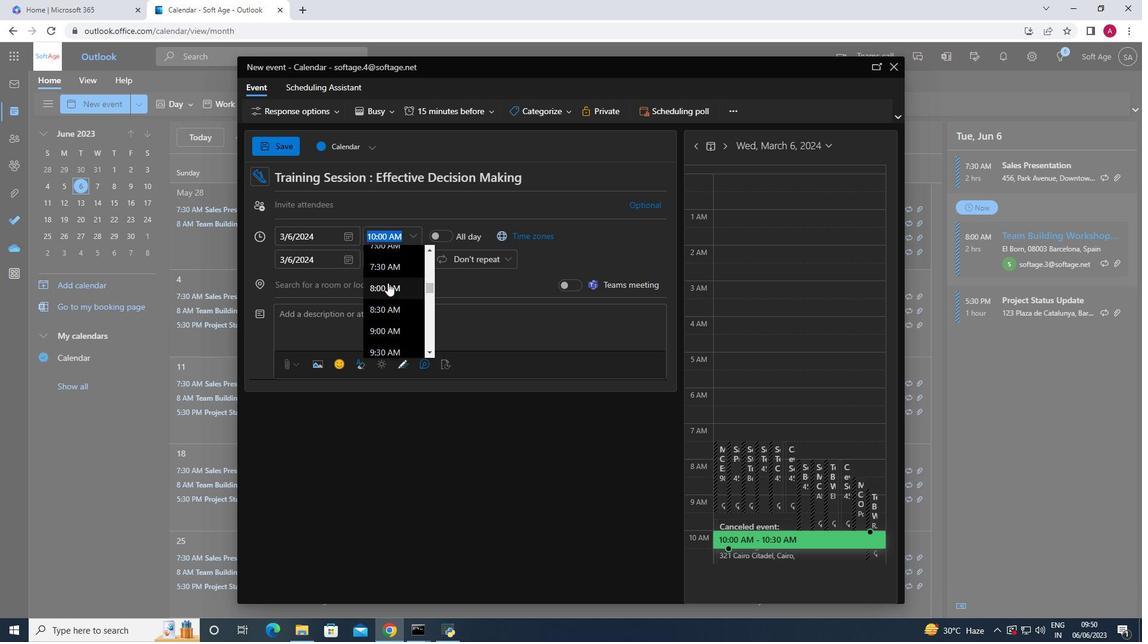 
Action: Mouse pressed left at (387, 284)
Screenshot: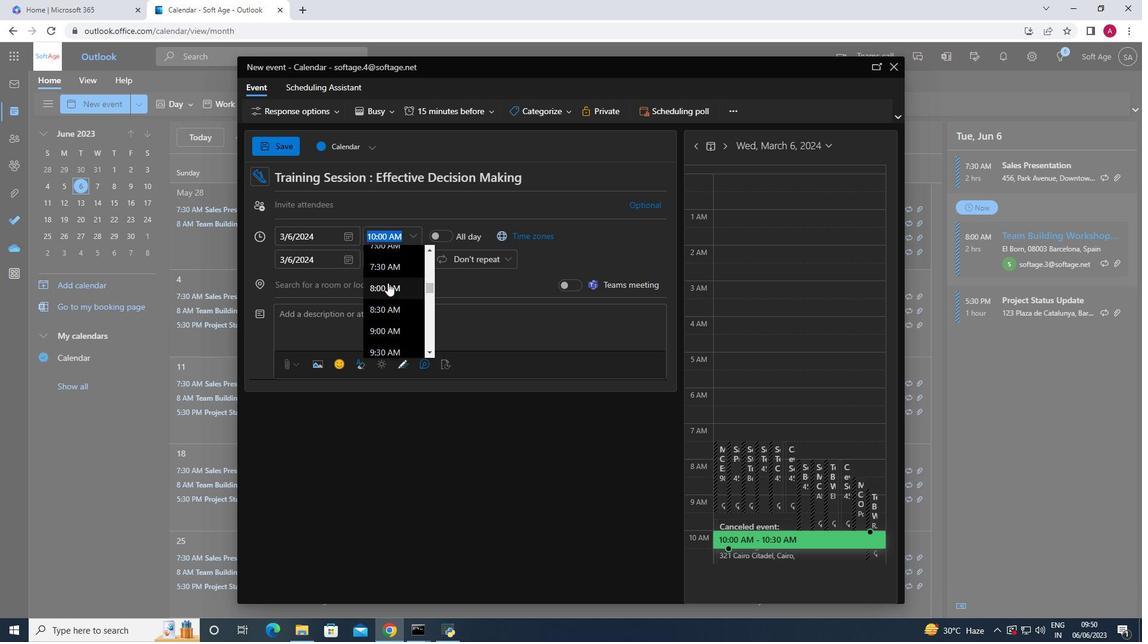 
Action: Mouse moved to (410, 258)
Screenshot: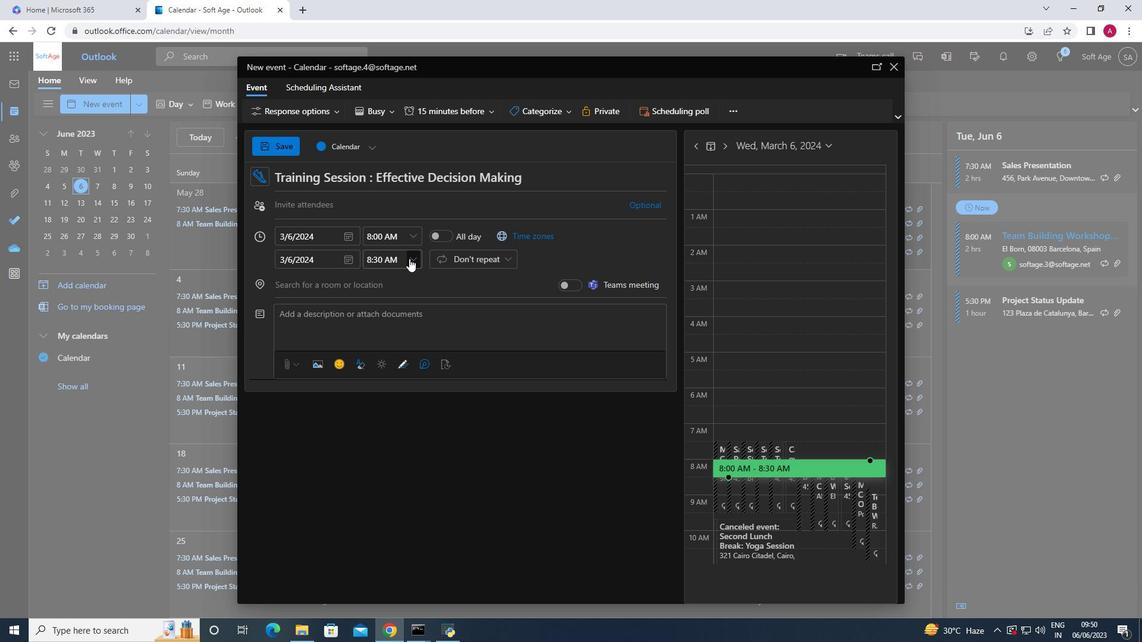 
Action: Mouse pressed left at (410, 258)
Screenshot: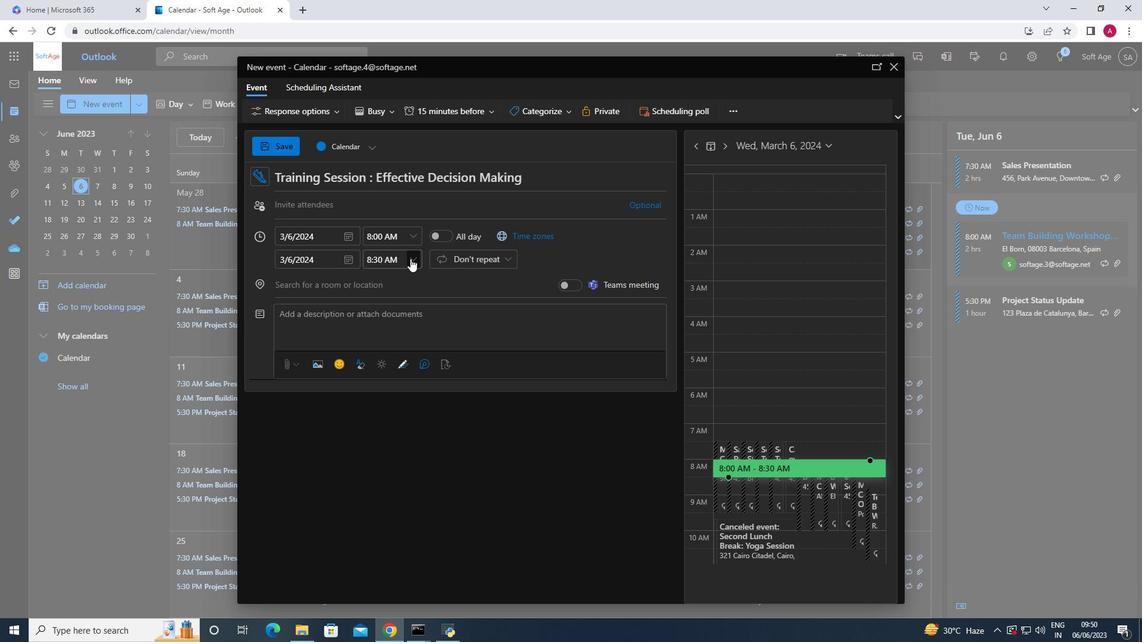 
Action: Mouse moved to (389, 343)
Screenshot: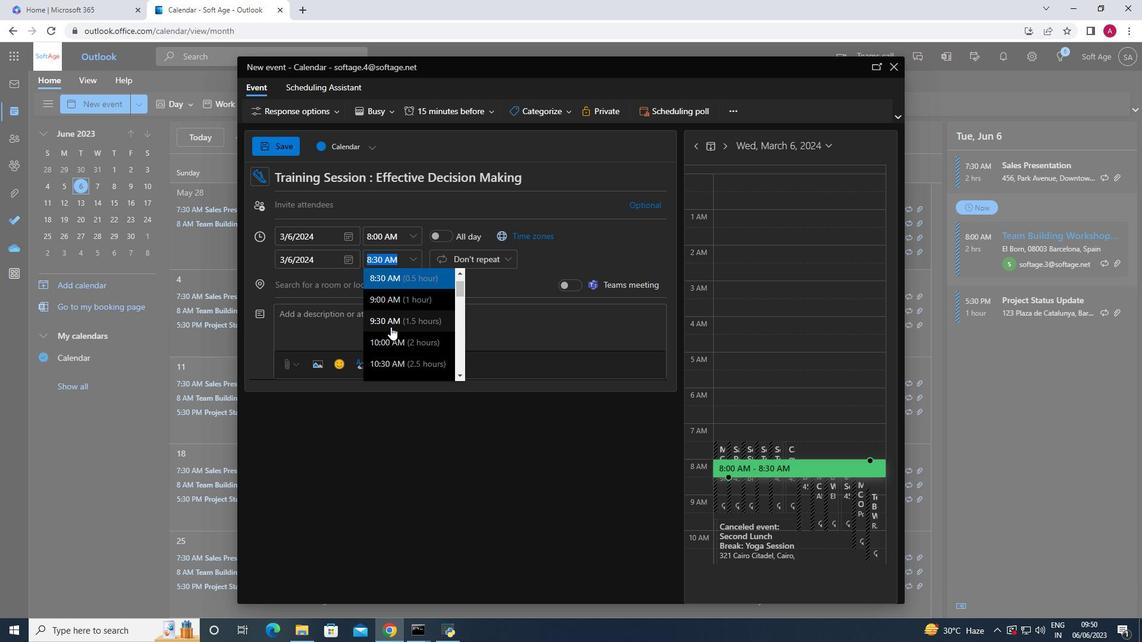 
Action: Mouse pressed left at (389, 343)
Screenshot: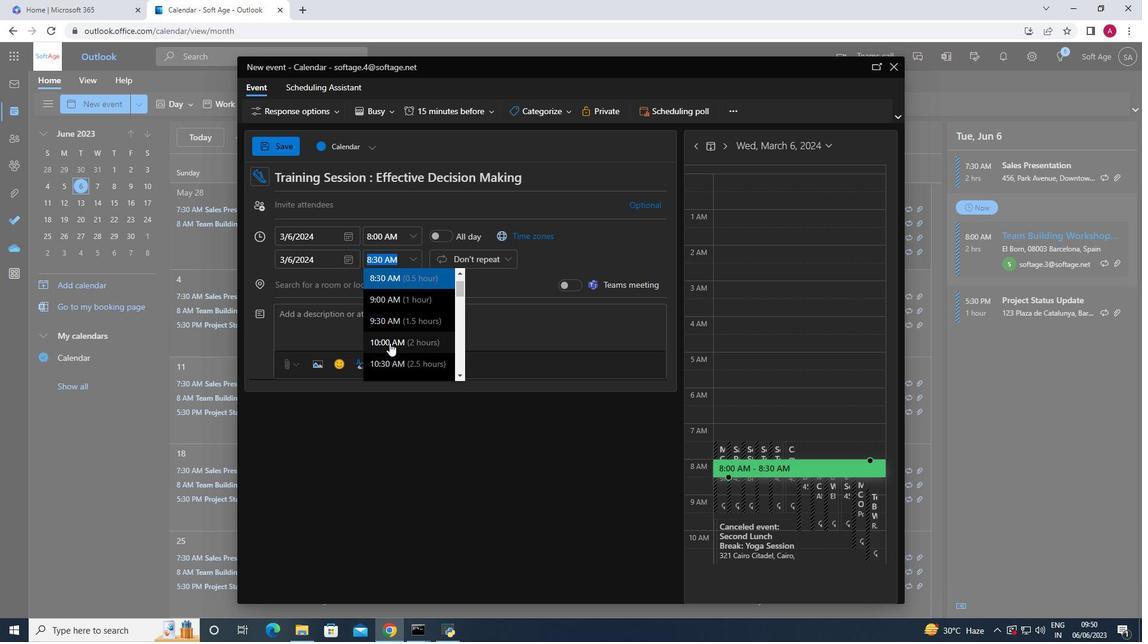 
Action: Mouse moved to (284, 315)
Screenshot: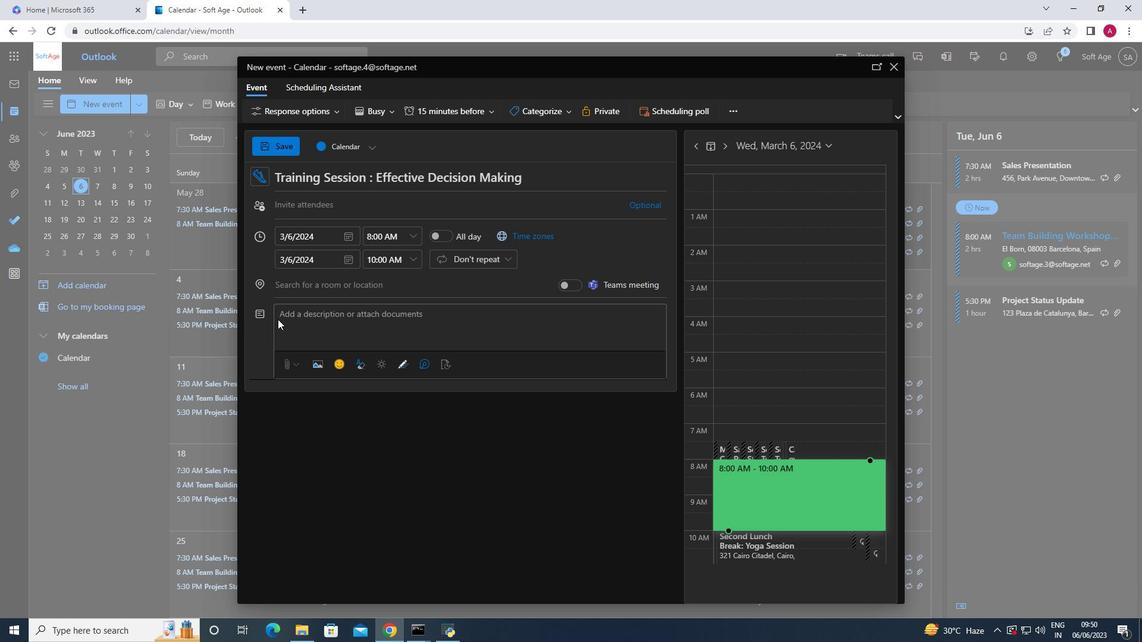 
Action: Mouse pressed left at (284, 315)
Screenshot: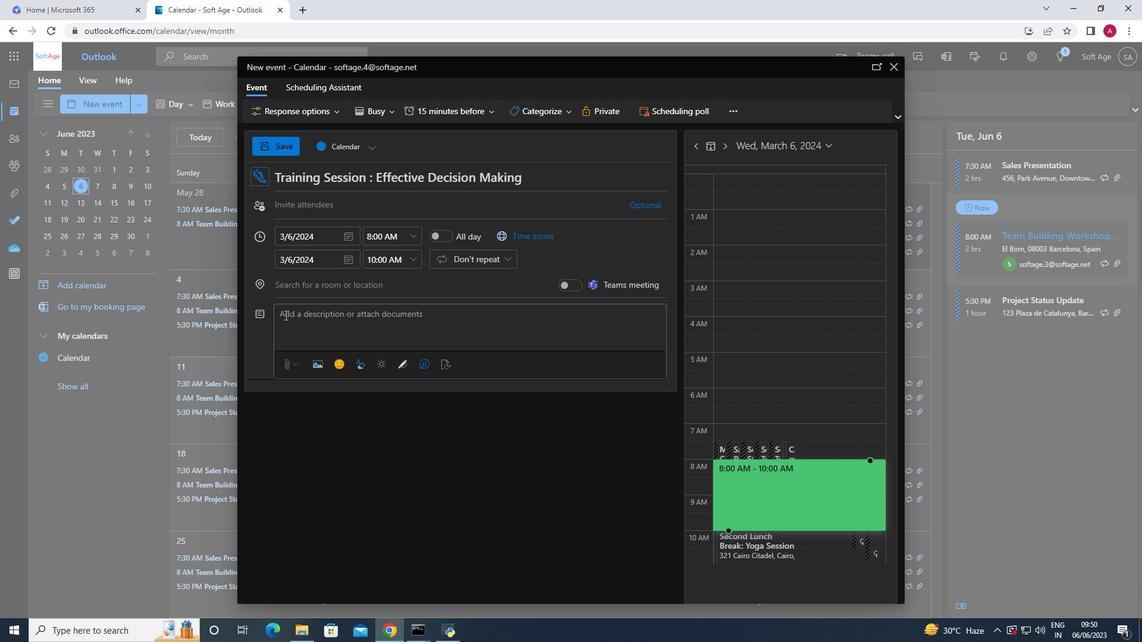 
Action: Mouse moved to (286, 314)
Screenshot: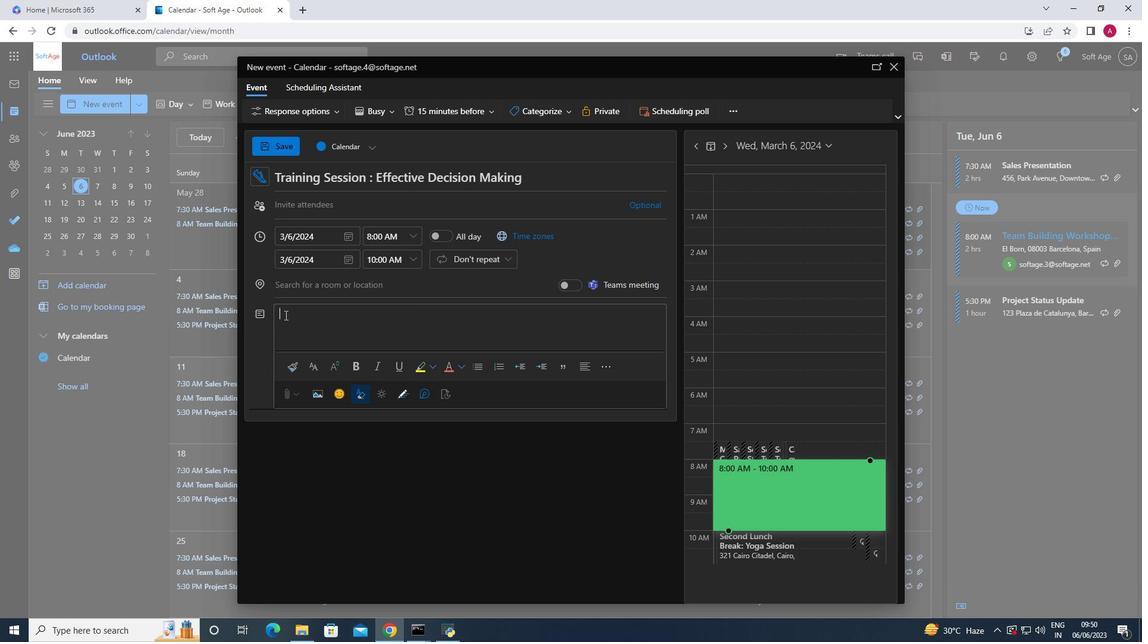 
Action: Key pressed <Key.shift>In<Key.space>addition,<Key.space>you<Key.space>should<Key.space>be<Key.space>open<Key.space>to<Key.space>discussing<Key.space>your<Key.space>businesss<Key.backspace>'s<Key.space>short-term<Key.space>and<Key.space>long<Key.space><Key.backspace>-term<Key.space>goals,<Key.space>potential<Key.space>challenges,<Key.space>and<Key.space>how<Key.space>an<Key.space>investment<Key.space>v<Key.backspace>could<Key.space>accelet<Key.backspace>rate<Key.space>your<Key.space>growth<Key.space>trajectory.<Key.space><Key.shift>This<Key.space>s<Key.backspace>dialogue<Key.space>will<Key.space>help<Key.space>both<Key.space>parties<Key.space>assess<Key.space>the<Key.space>alignment<Key.space>og<Key.backspace>f<Key.space>interests<Key.space>and<Key.space>the<Key.space>potential<Key.space>for<Key.space>a<Key.space>successful<Key.space>partnership.
Screenshot: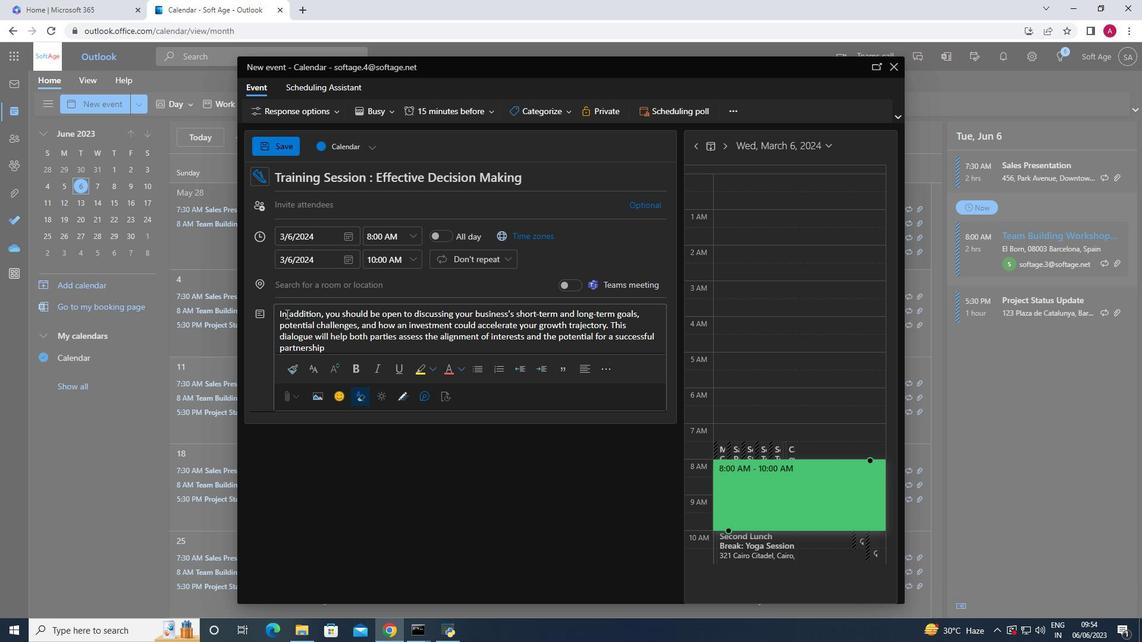 
Action: Mouse moved to (563, 110)
Screenshot: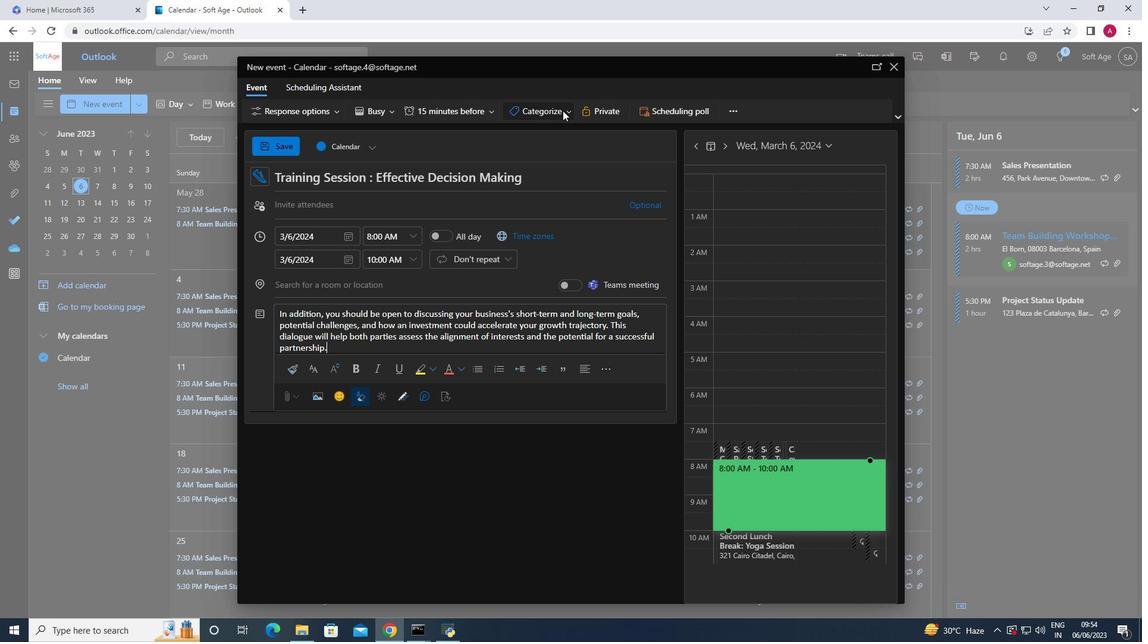 
Action: Mouse pressed left at (563, 110)
Screenshot: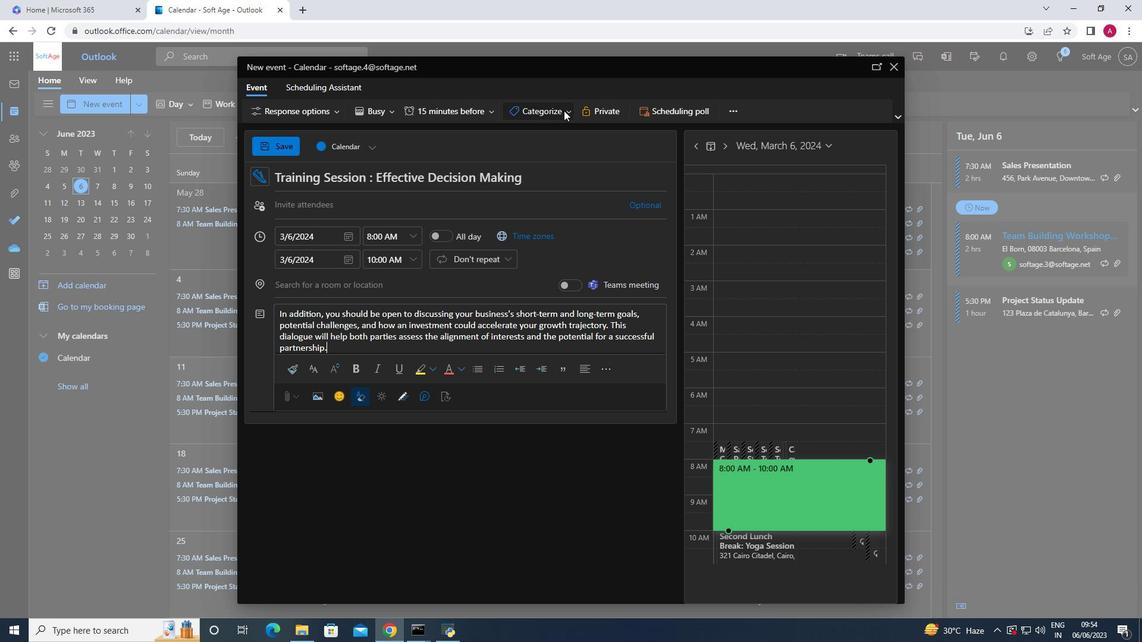 
Action: Mouse moved to (561, 131)
Screenshot: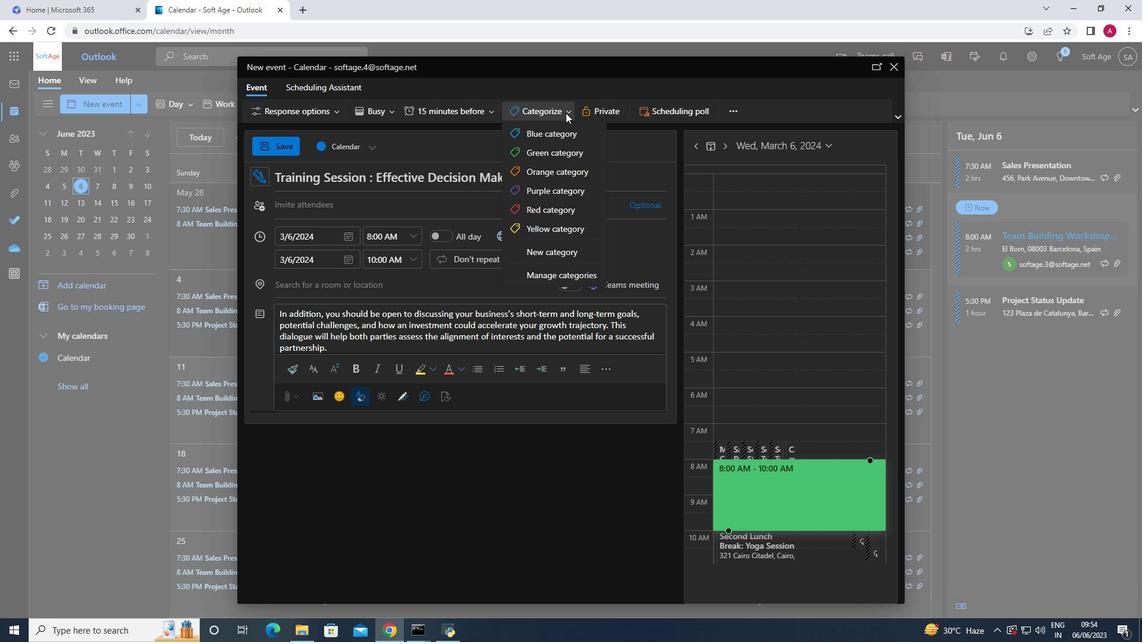 
Action: Mouse pressed left at (561, 131)
Screenshot: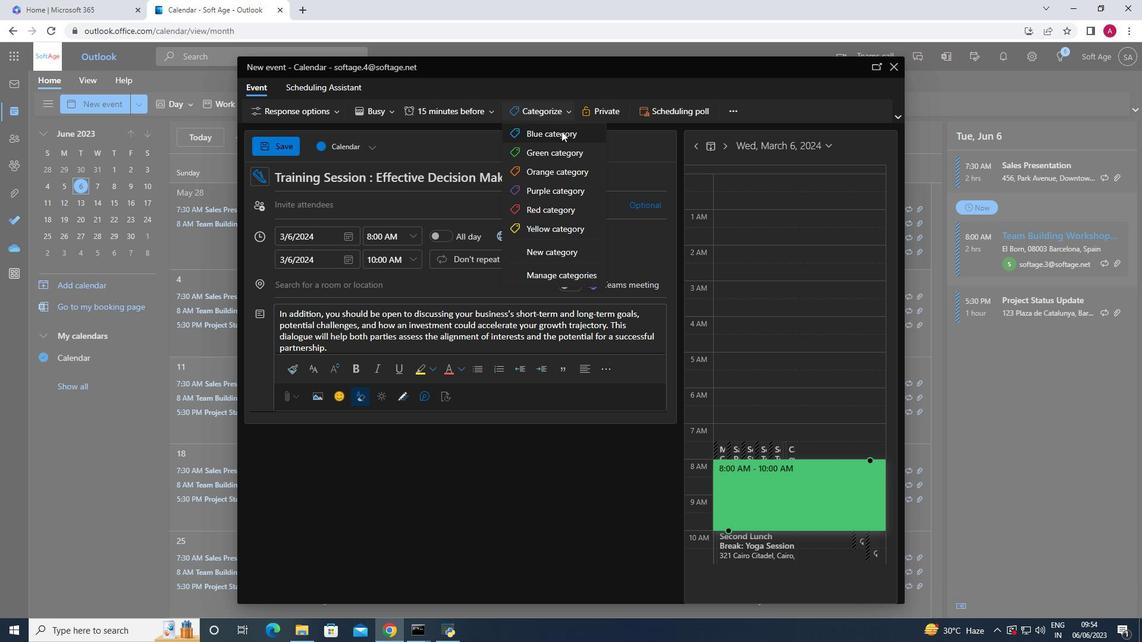 
Action: Mouse moved to (322, 203)
Screenshot: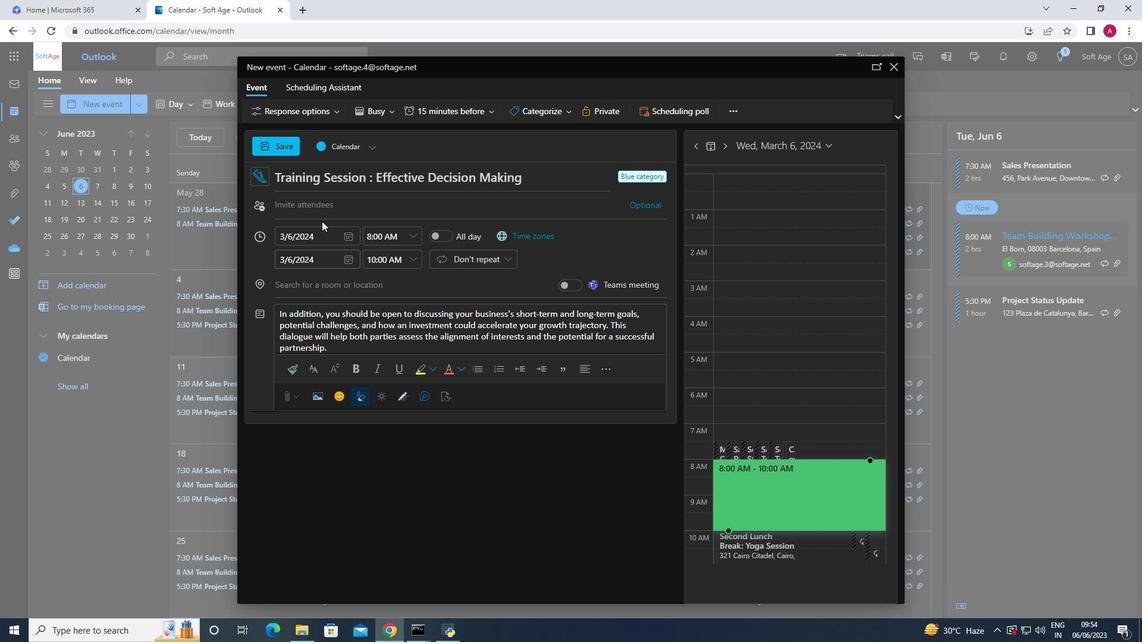 
Action: Mouse pressed left at (322, 203)
Screenshot: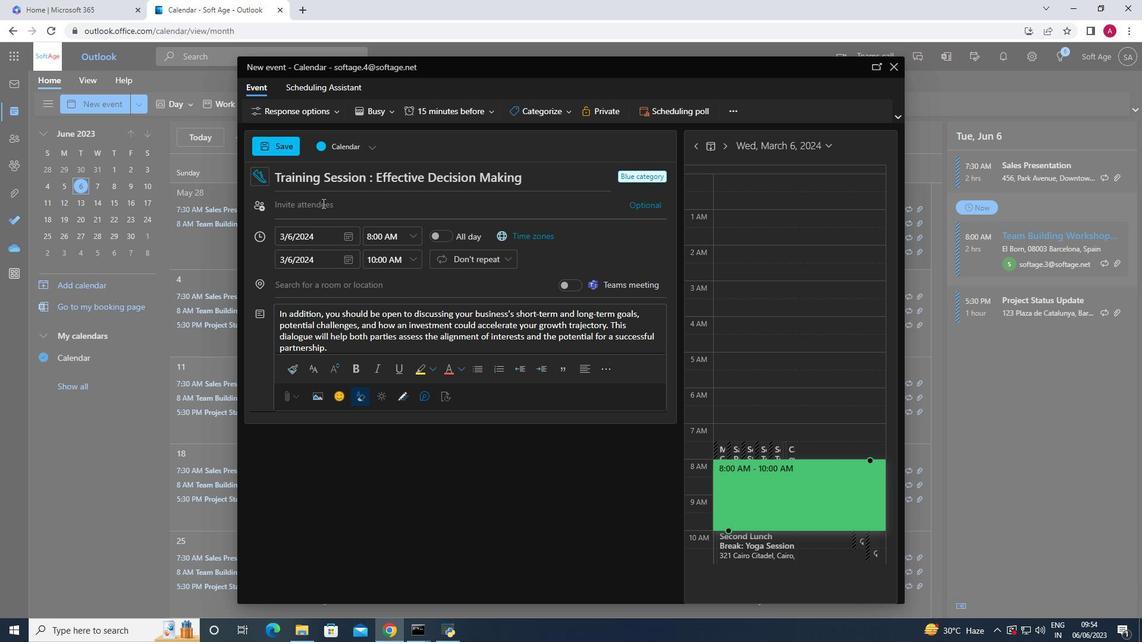 
Action: Mouse moved to (324, 200)
Screenshot: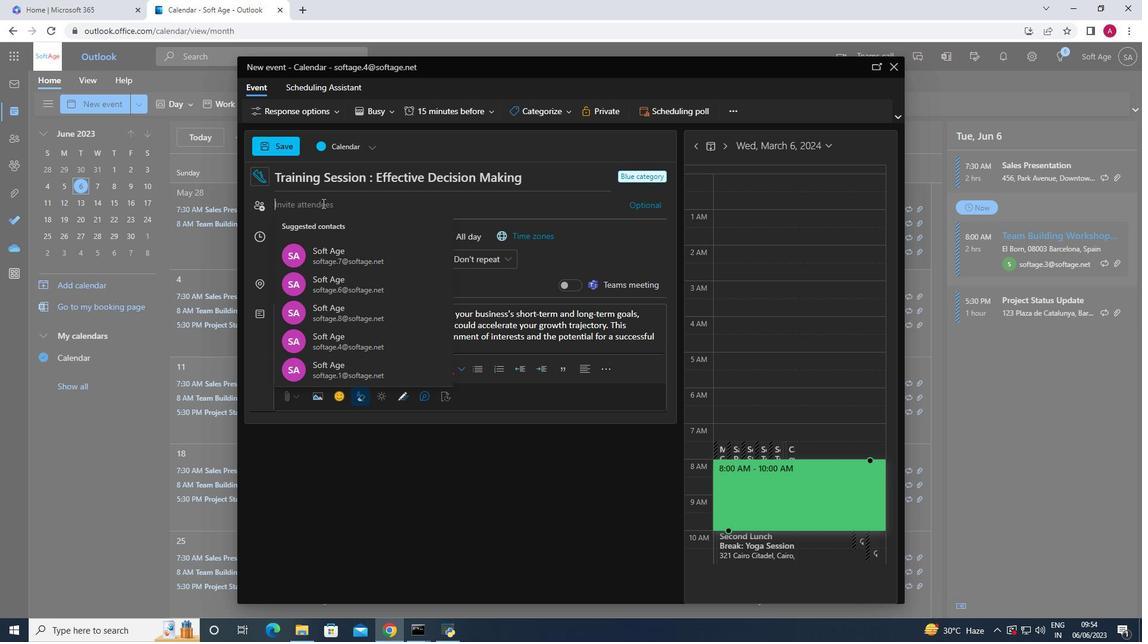
Action: Mouse pressed left at (324, 200)
Screenshot: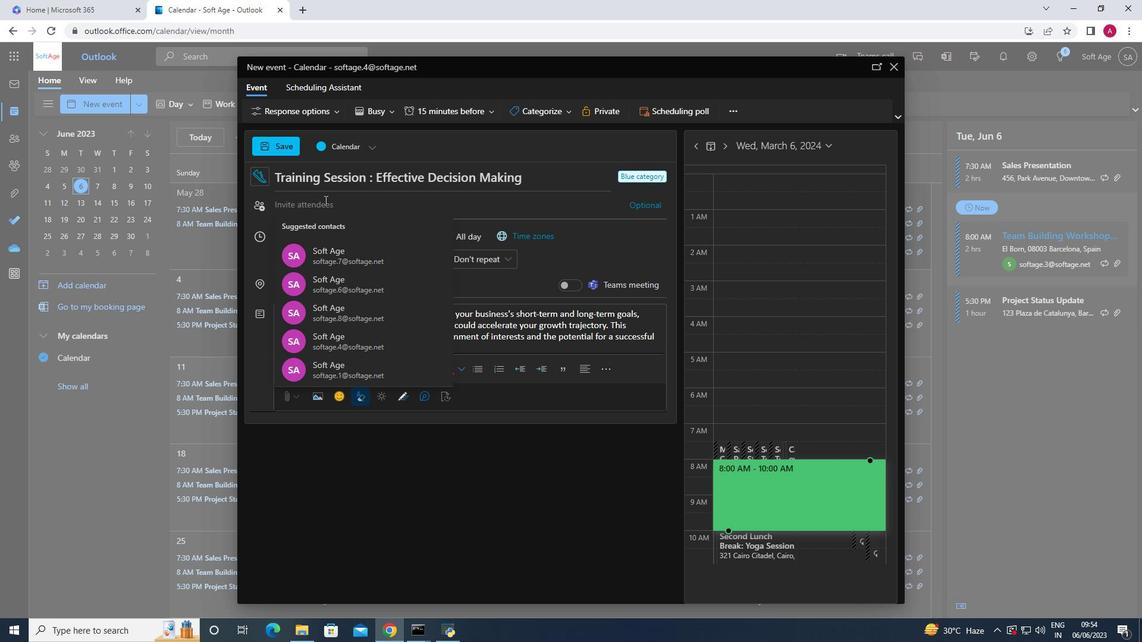 
Action: Mouse pressed left at (324, 200)
Screenshot: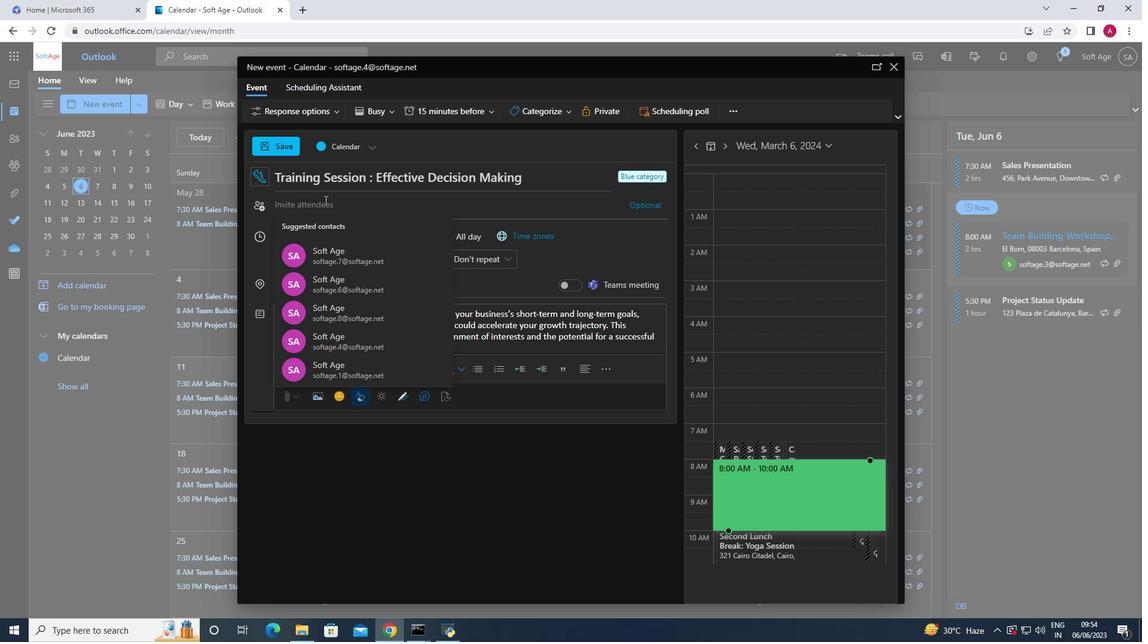 
Action: Key pressed softage.3<Key.shift>@so
Screenshot: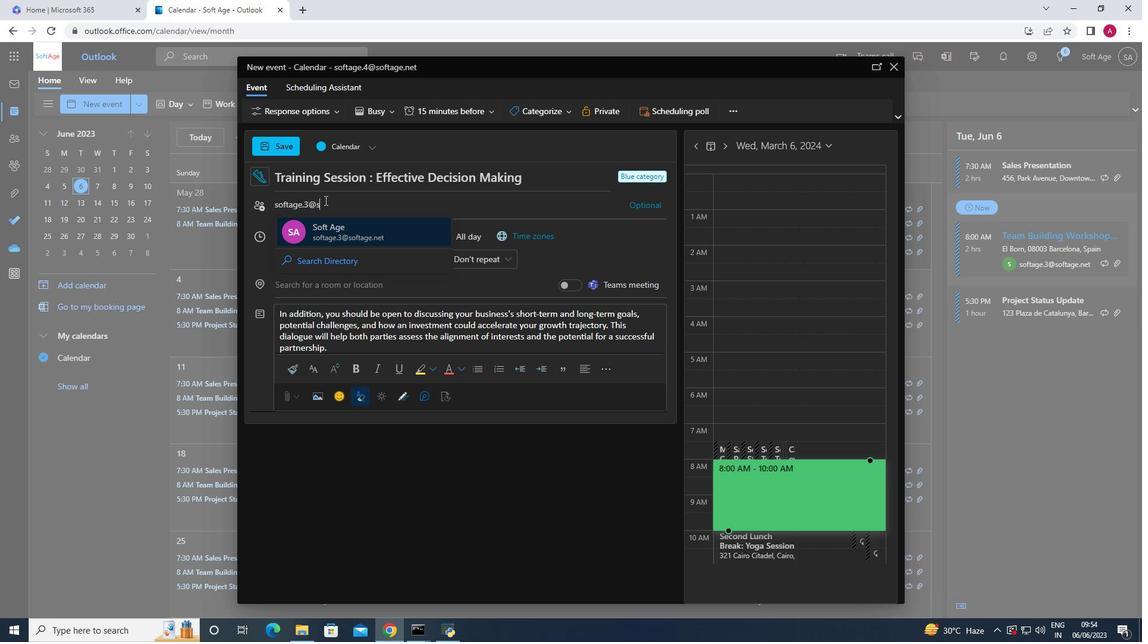 
Action: Mouse moved to (361, 230)
Screenshot: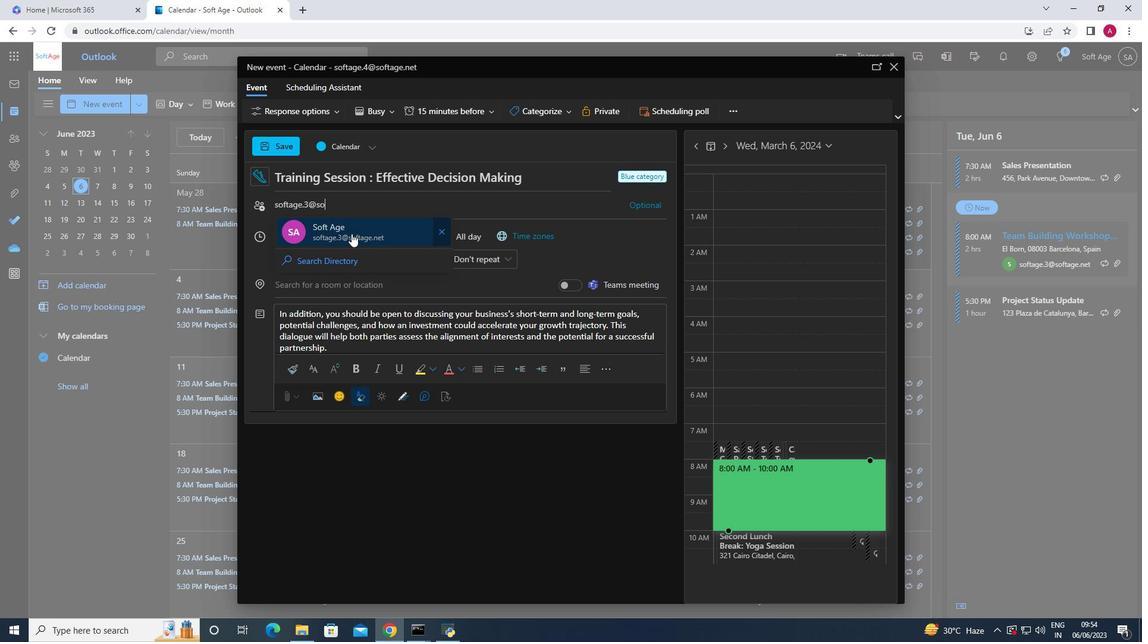 
Action: Mouse pressed left at (361, 230)
Screenshot: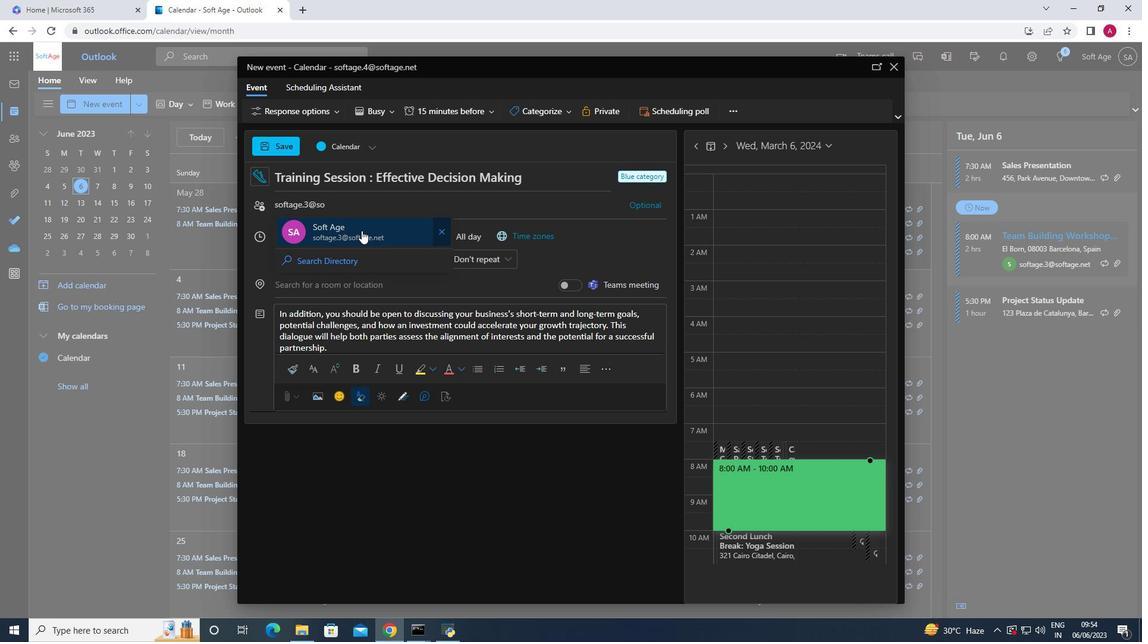 
Action: Key pressed softage.5<Key.shift>@
Screenshot: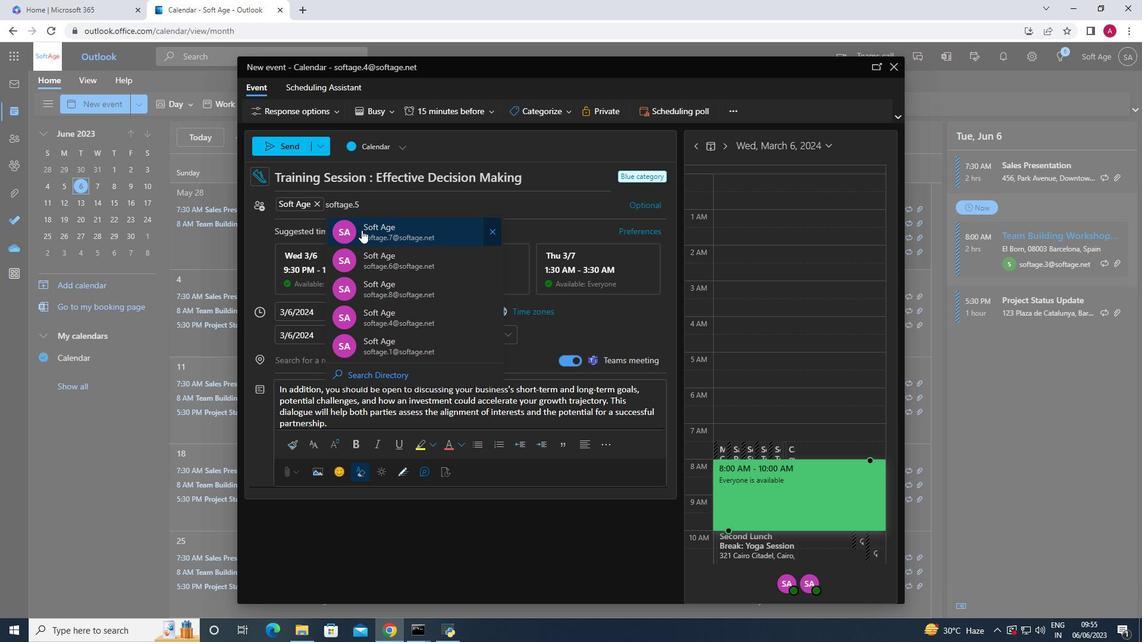 
Action: Mouse moved to (416, 229)
Screenshot: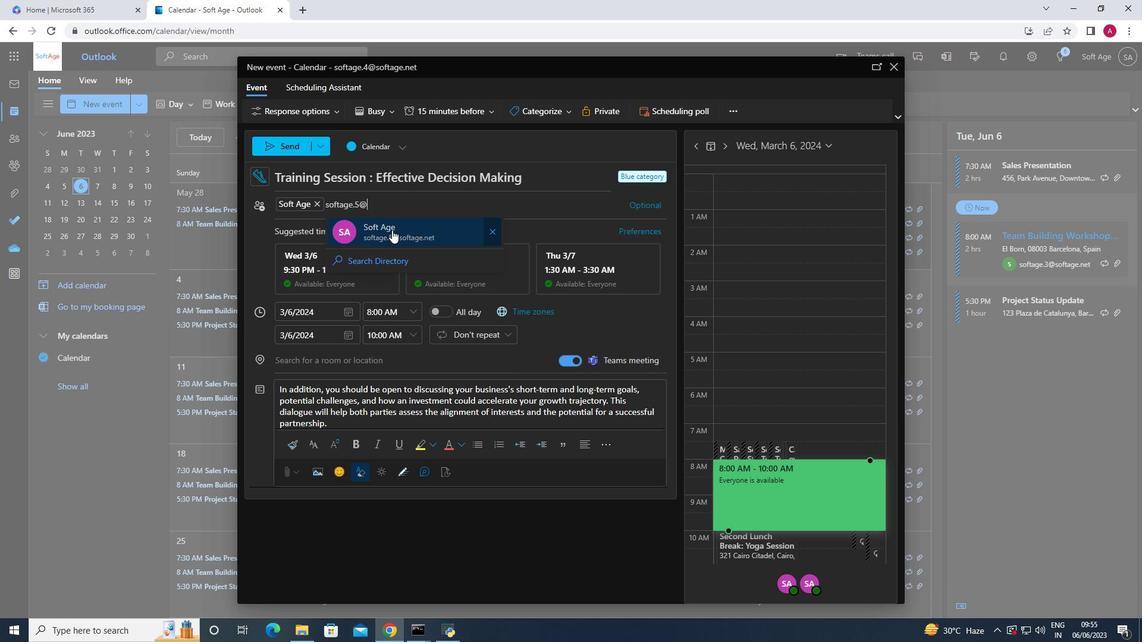 
Action: Mouse pressed left at (416, 229)
Screenshot: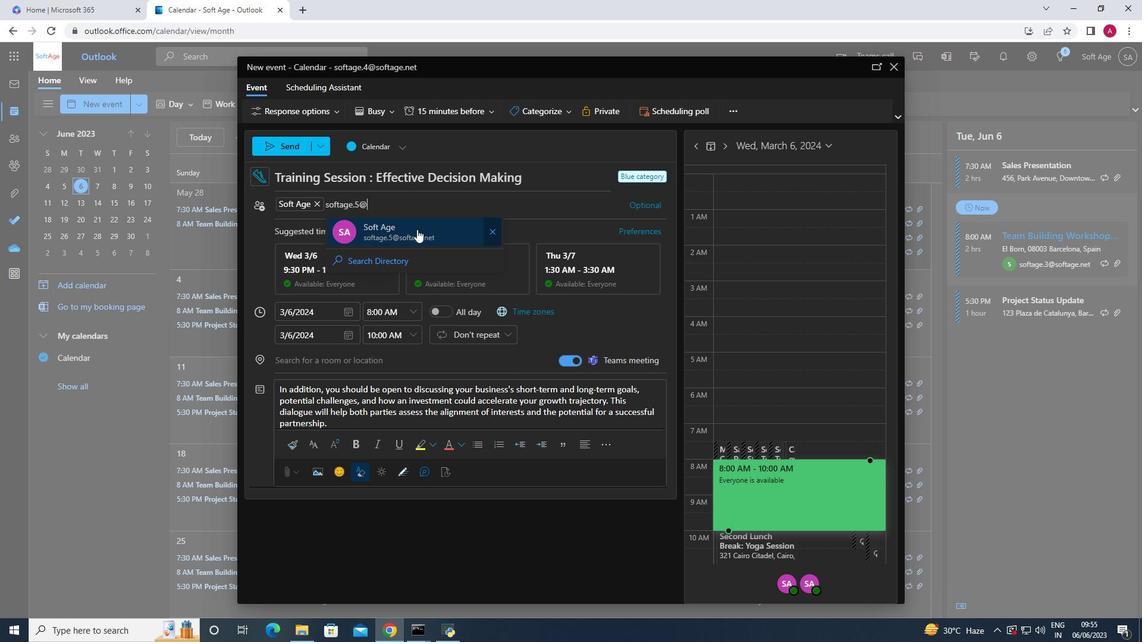 
Action: Mouse moved to (283, 143)
Screenshot: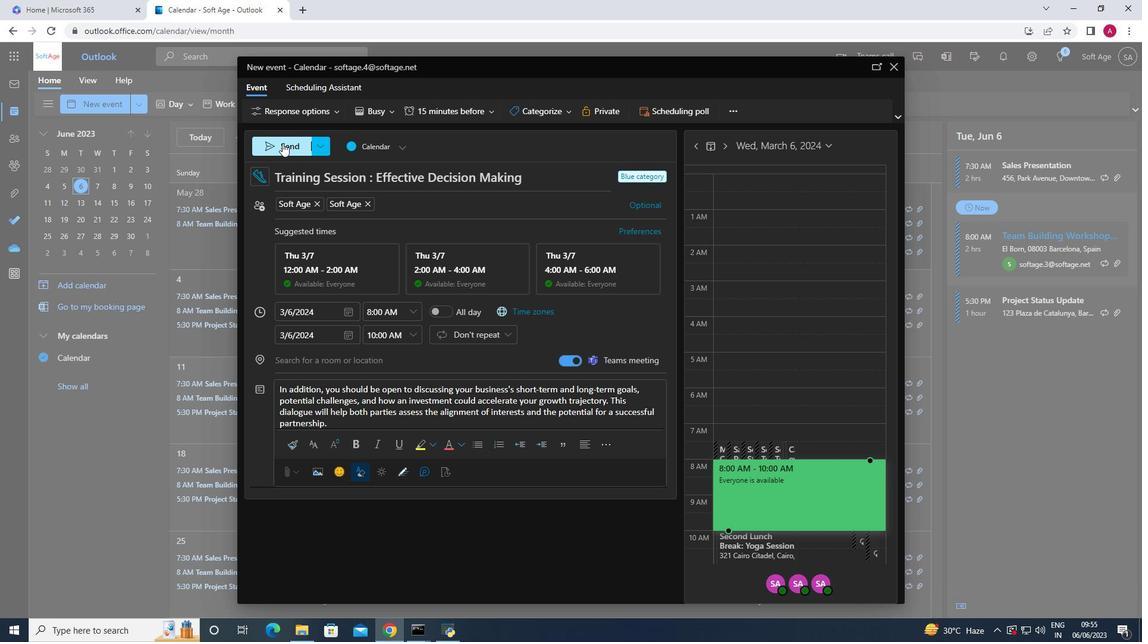 
Action: Mouse pressed left at (283, 143)
Screenshot: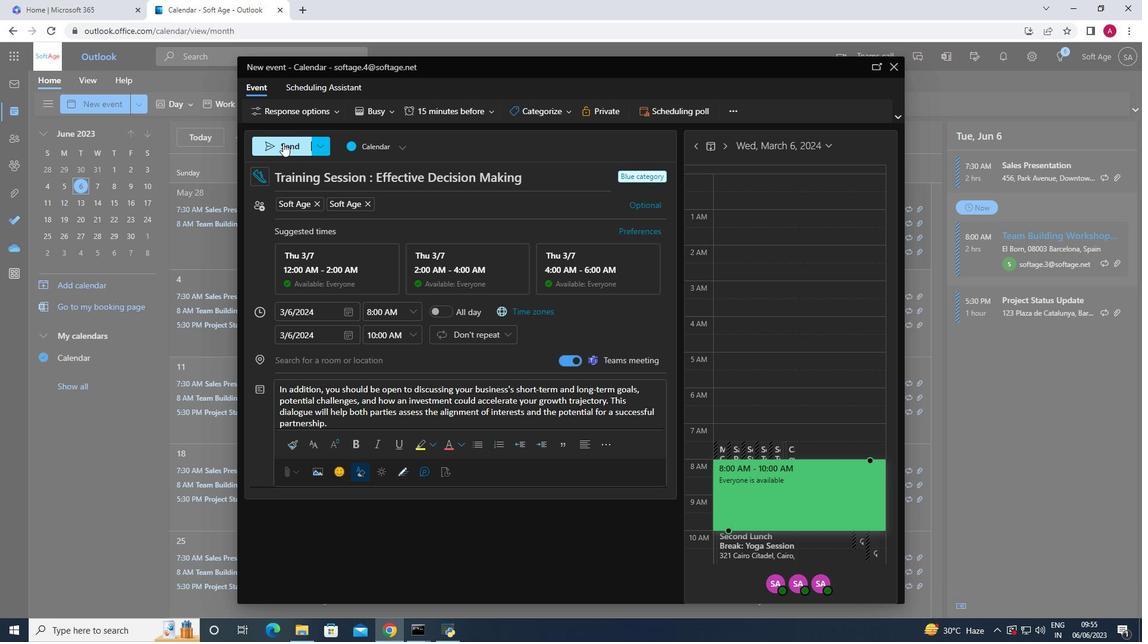 
Action: Mouse moved to (100, 221)
Screenshot: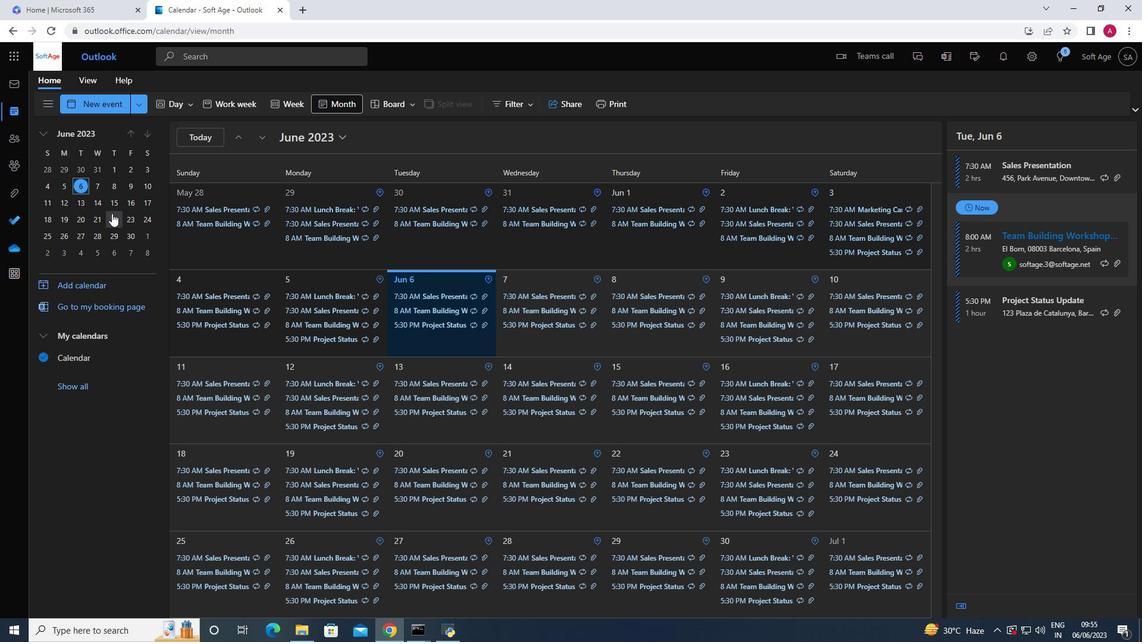 
